 Task: Convert an audio file to a high-quality AIFF format for professional use.
Action: Mouse moved to (118, 47)
Screenshot: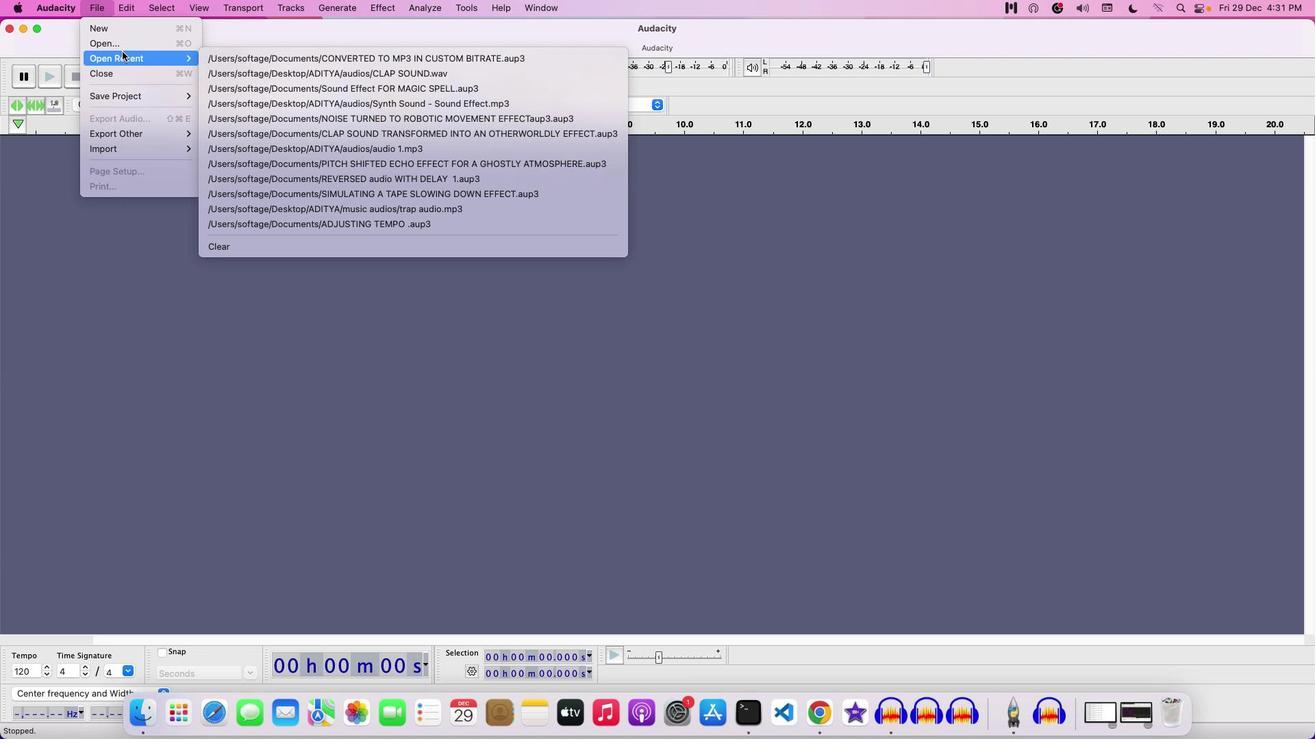 
Action: Mouse pressed left at (118, 47)
Screenshot: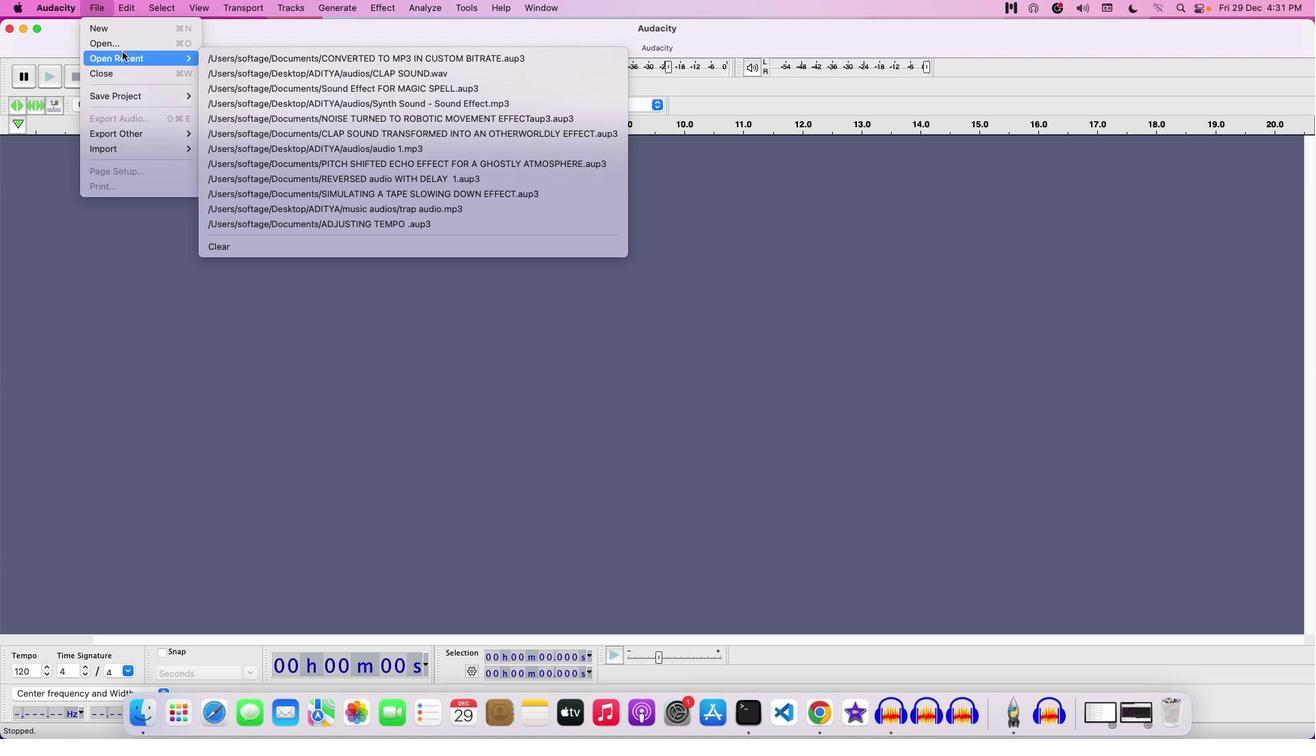 
Action: Mouse moved to (594, 206)
Screenshot: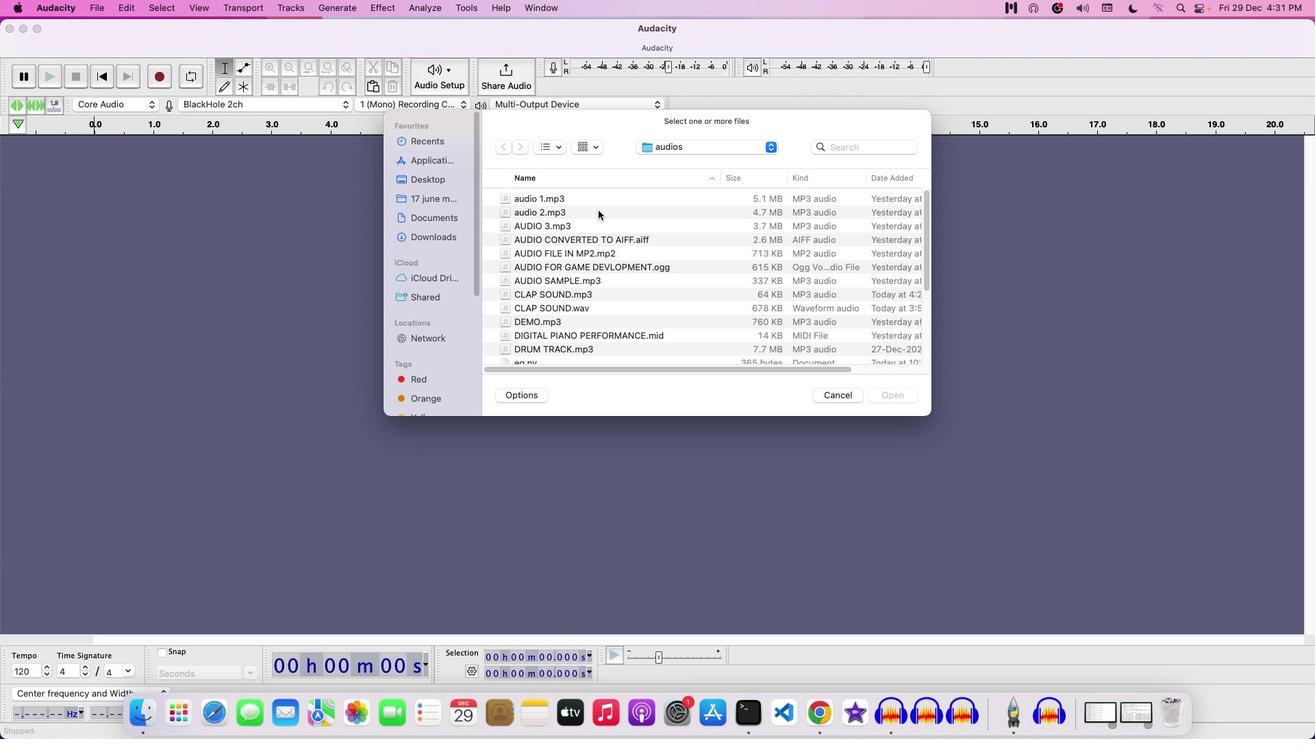 
Action: Mouse pressed left at (594, 206)
Screenshot: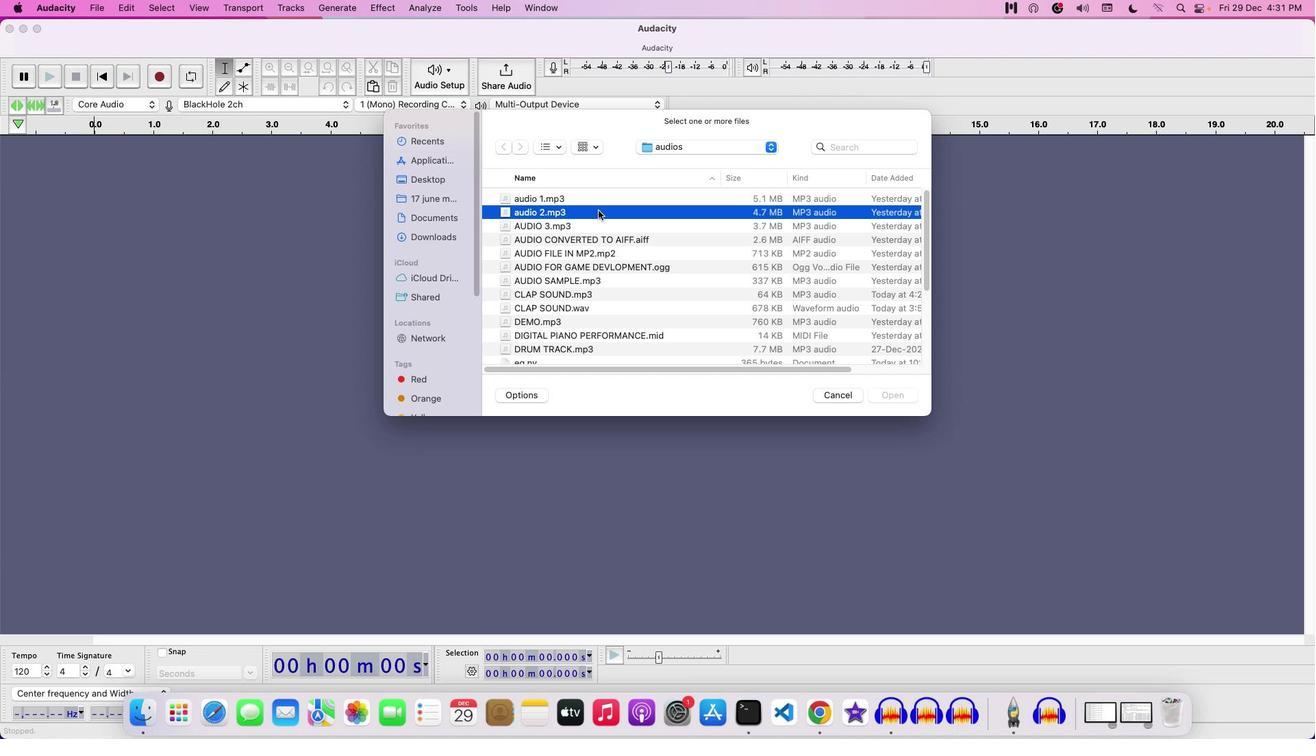 
Action: Mouse moved to (893, 396)
Screenshot: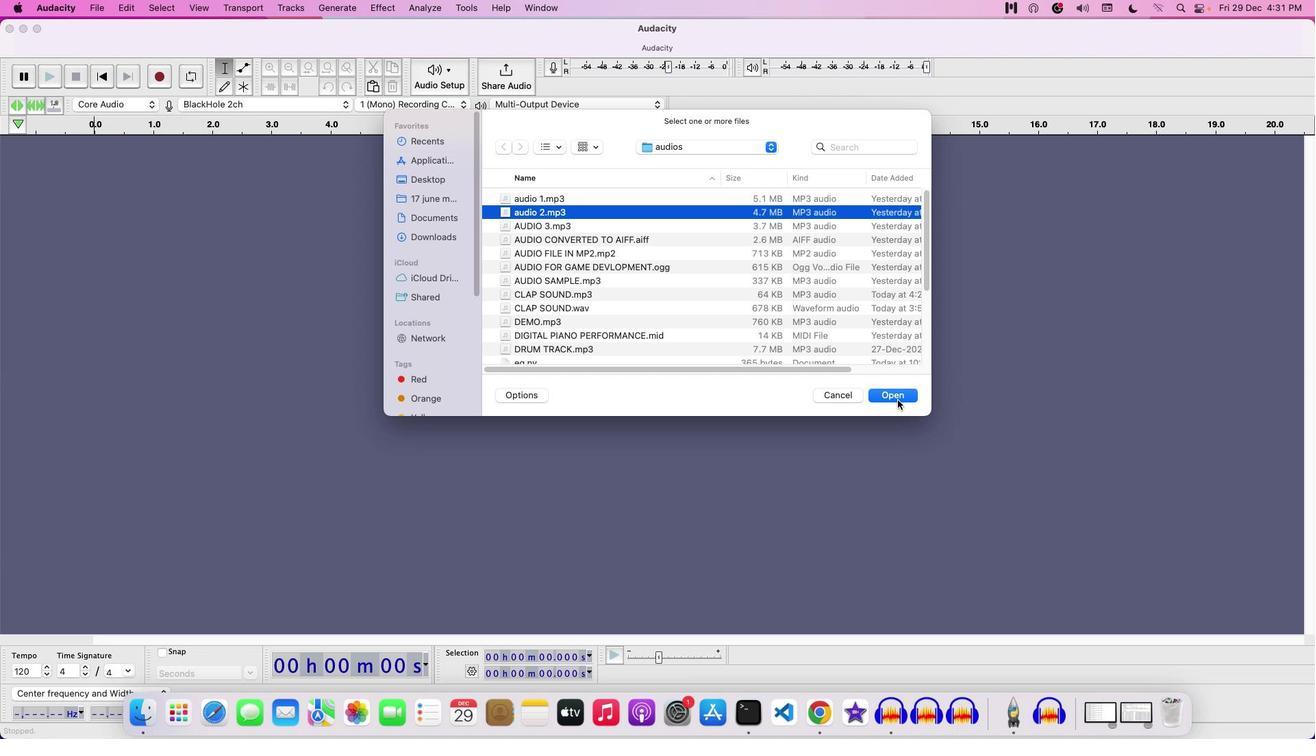 
Action: Mouse pressed left at (893, 396)
Screenshot: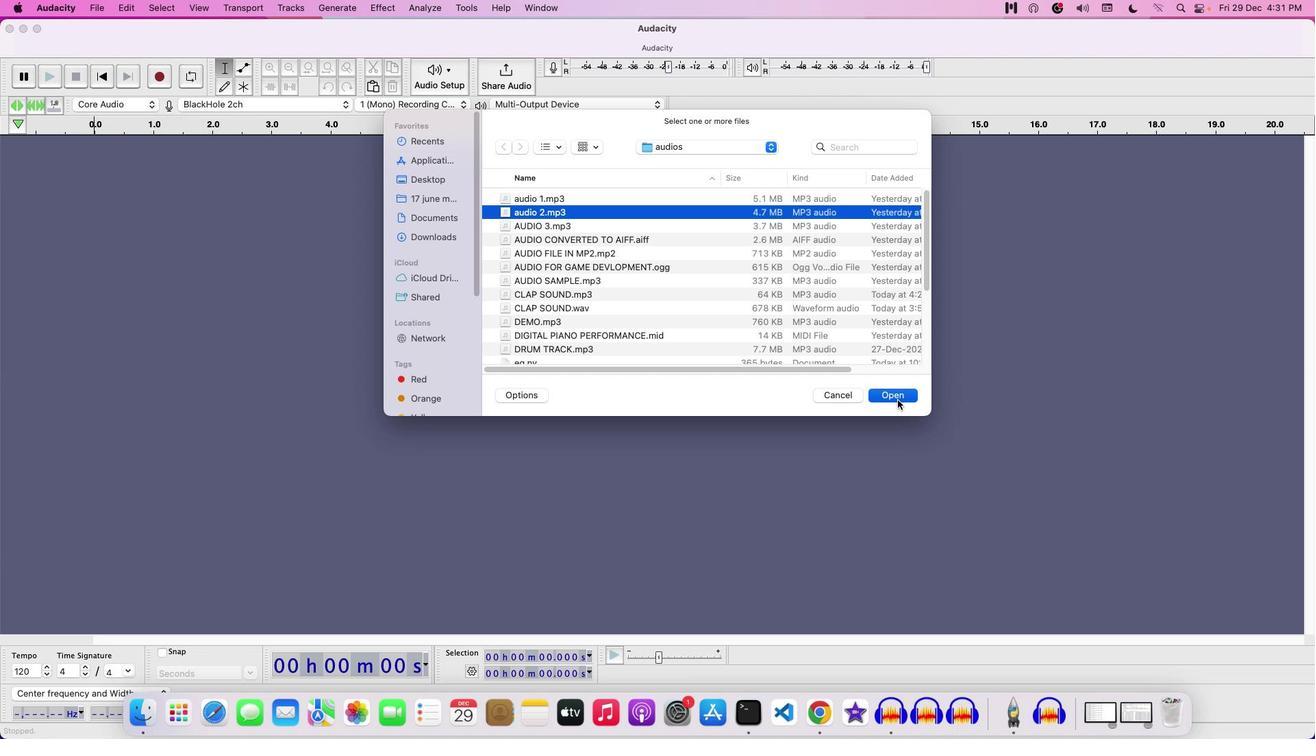 
Action: Mouse moved to (293, 295)
Screenshot: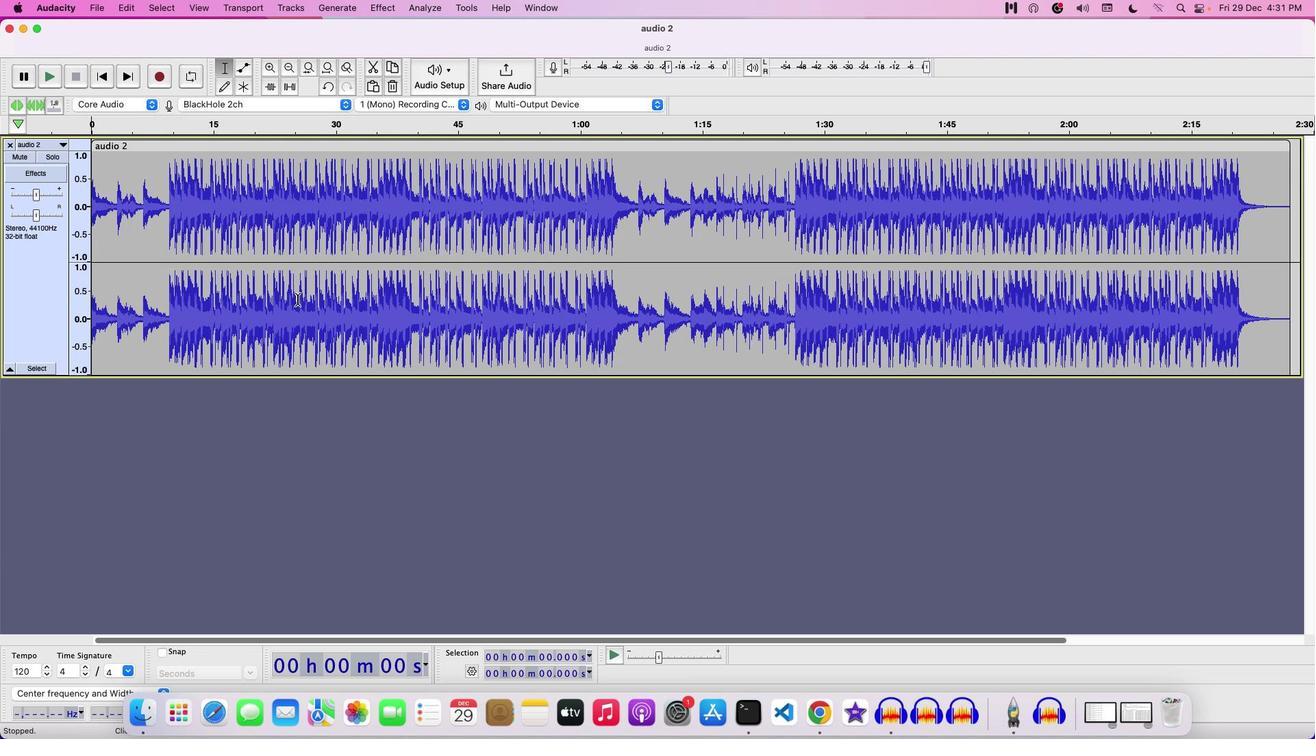 
Action: Key pressed Key.space
Screenshot: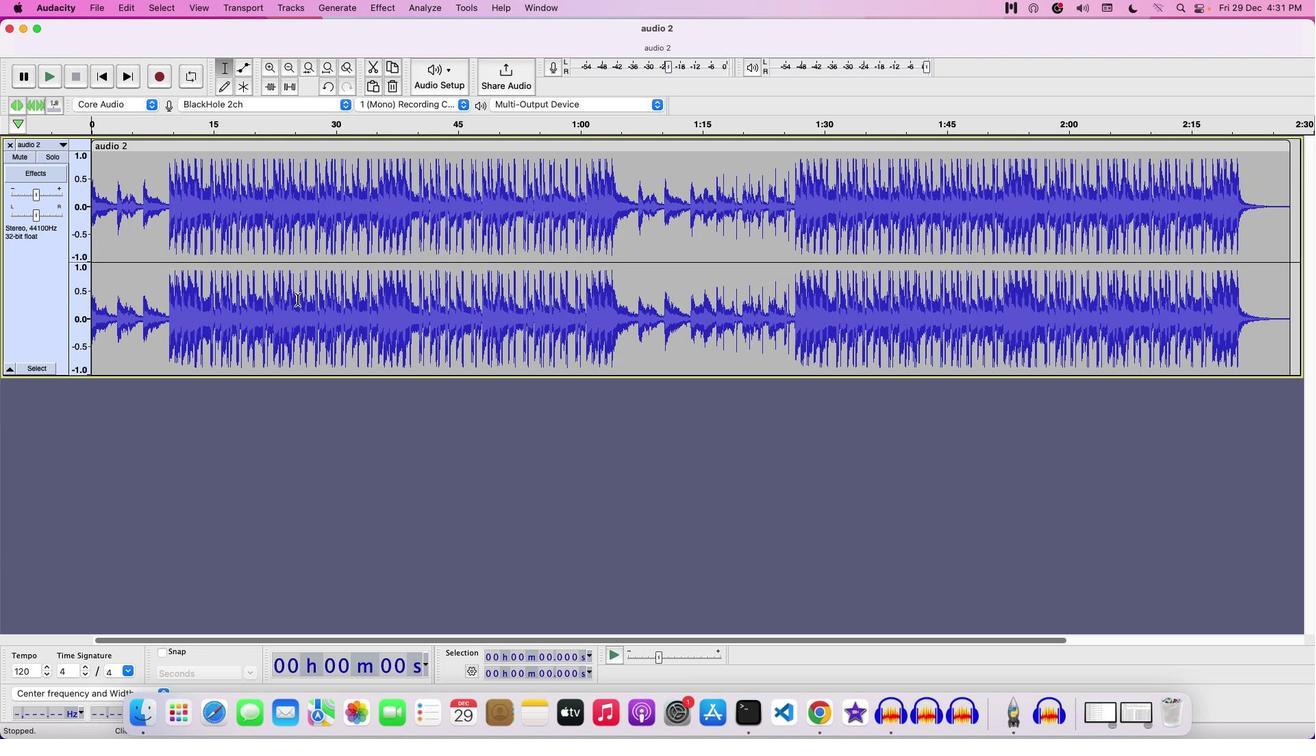 
Action: Mouse moved to (31, 187)
Screenshot: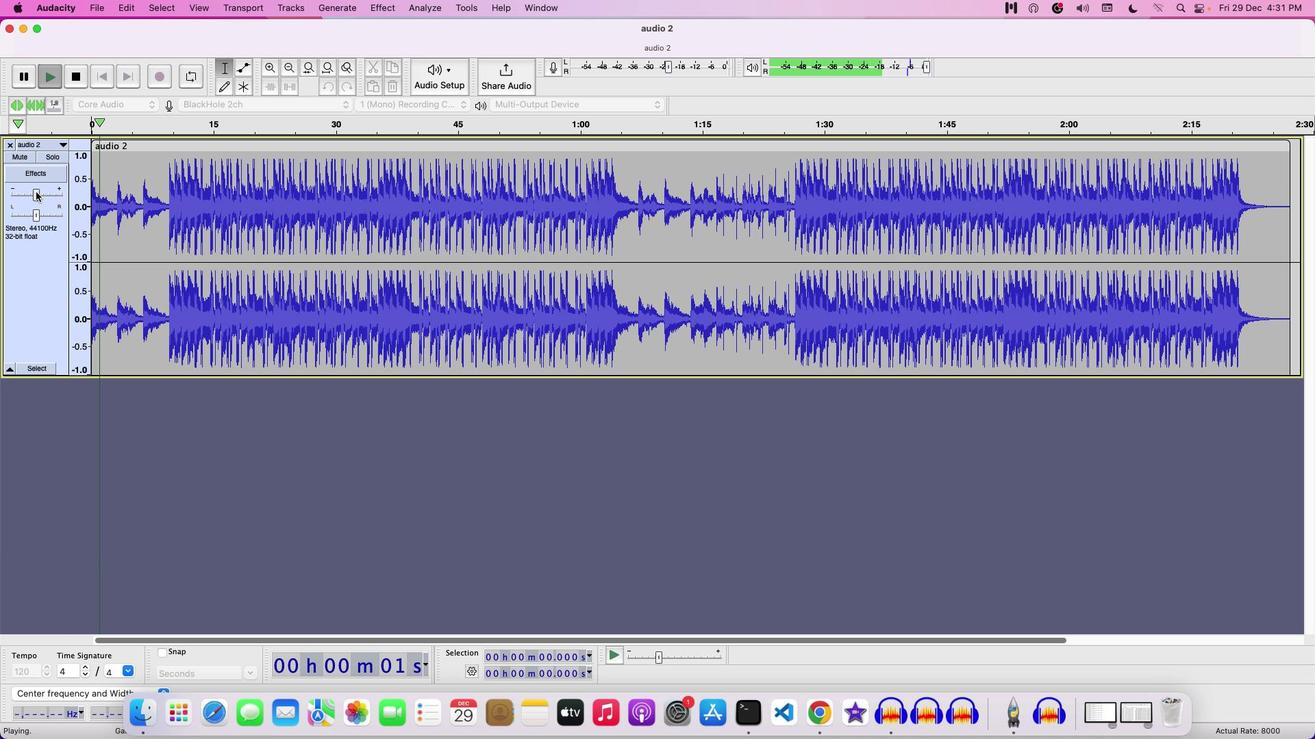 
Action: Mouse pressed left at (31, 187)
Screenshot: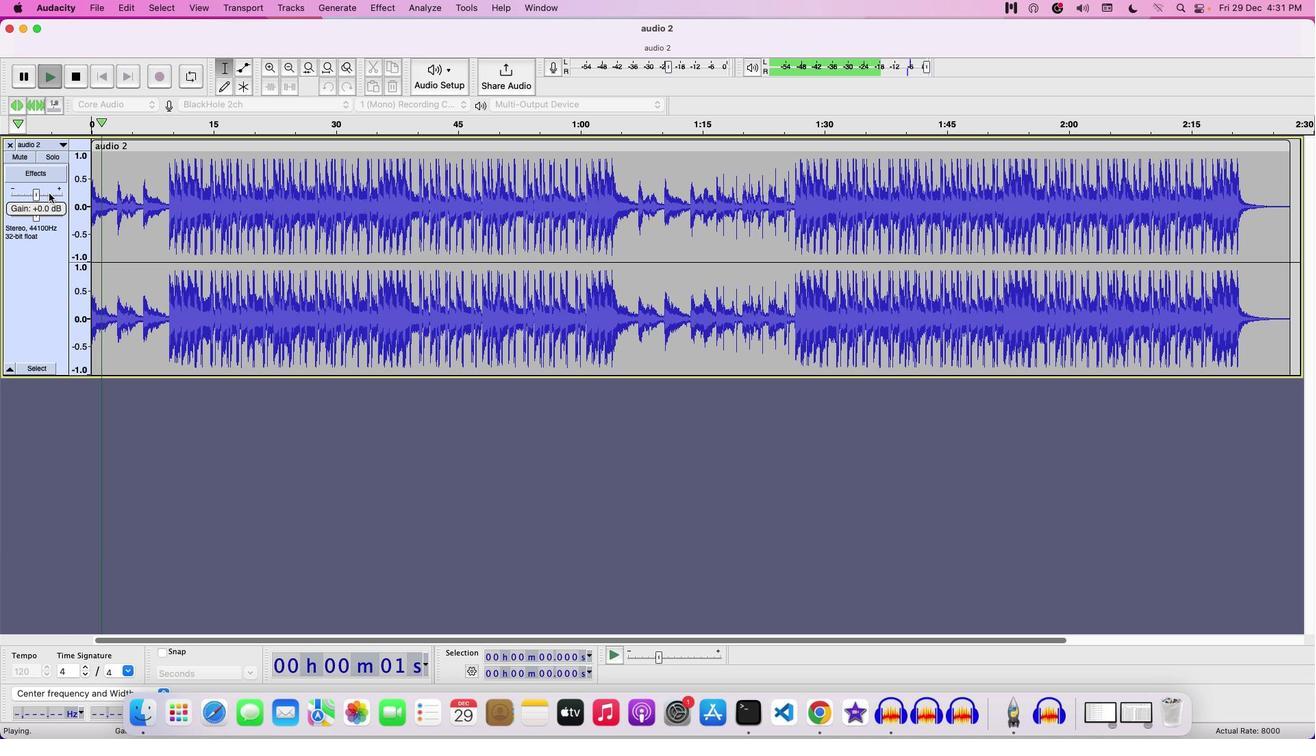 
Action: Mouse moved to (43, 190)
Screenshot: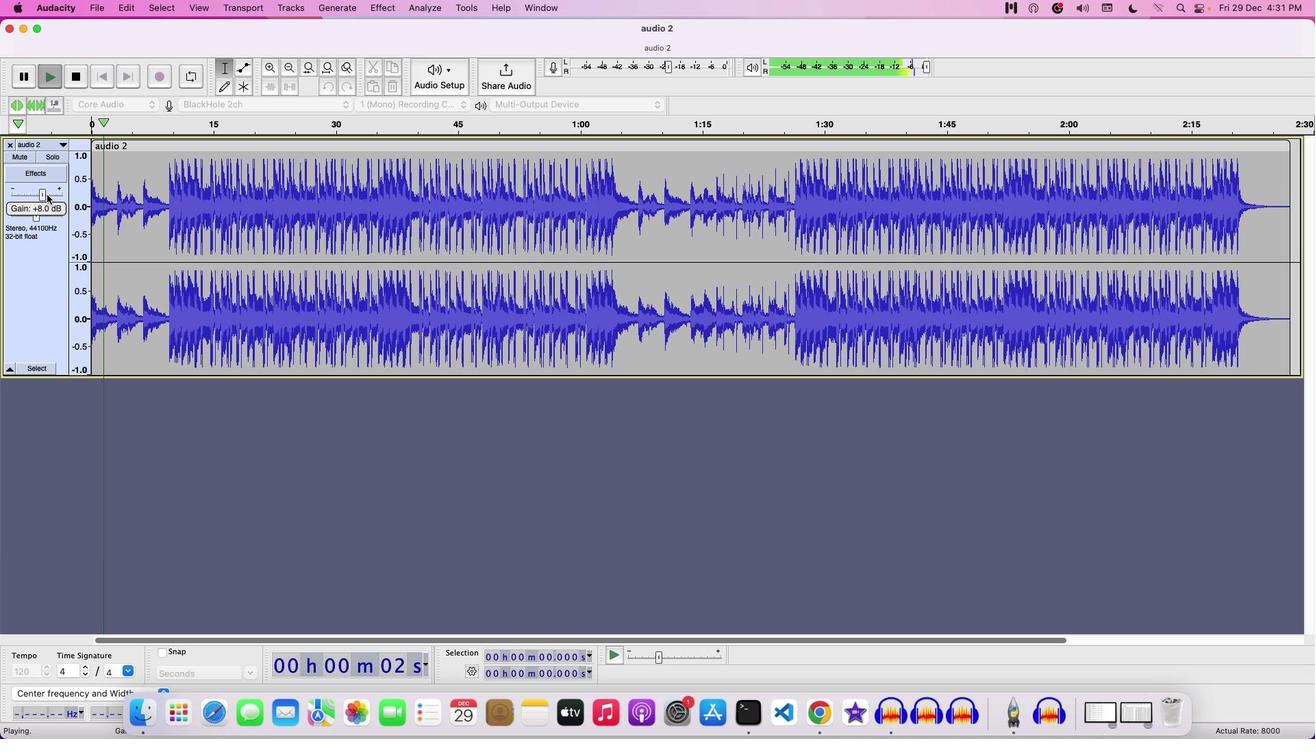 
Action: Key pressed Key.space
Screenshot: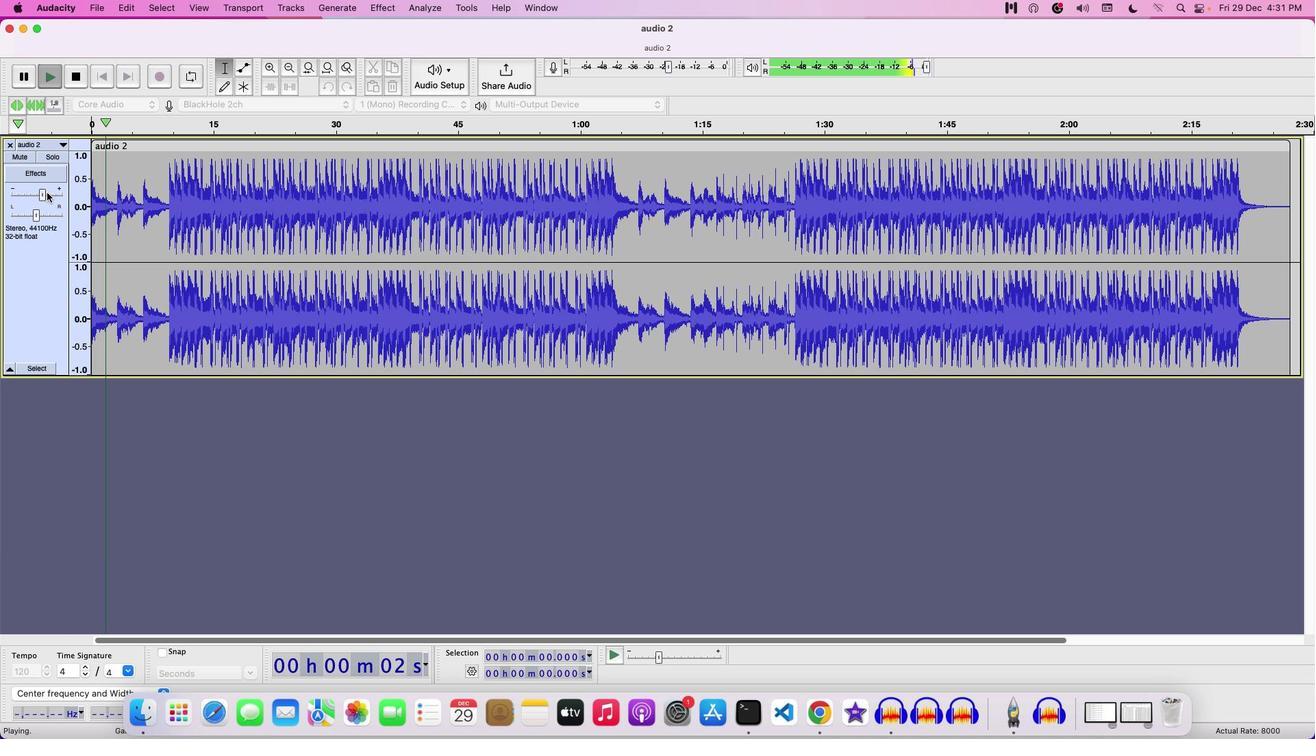 
Action: Mouse moved to (62, 295)
Screenshot: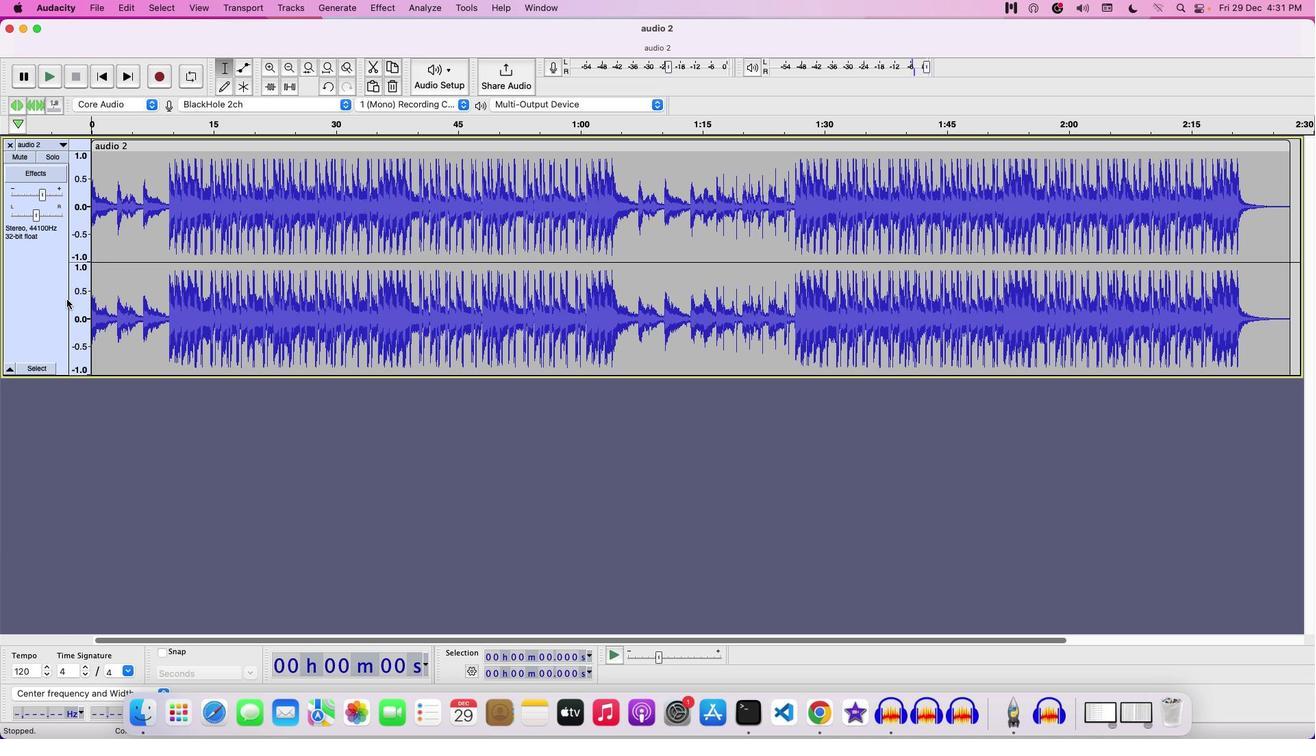
Action: Mouse pressed left at (62, 295)
Screenshot: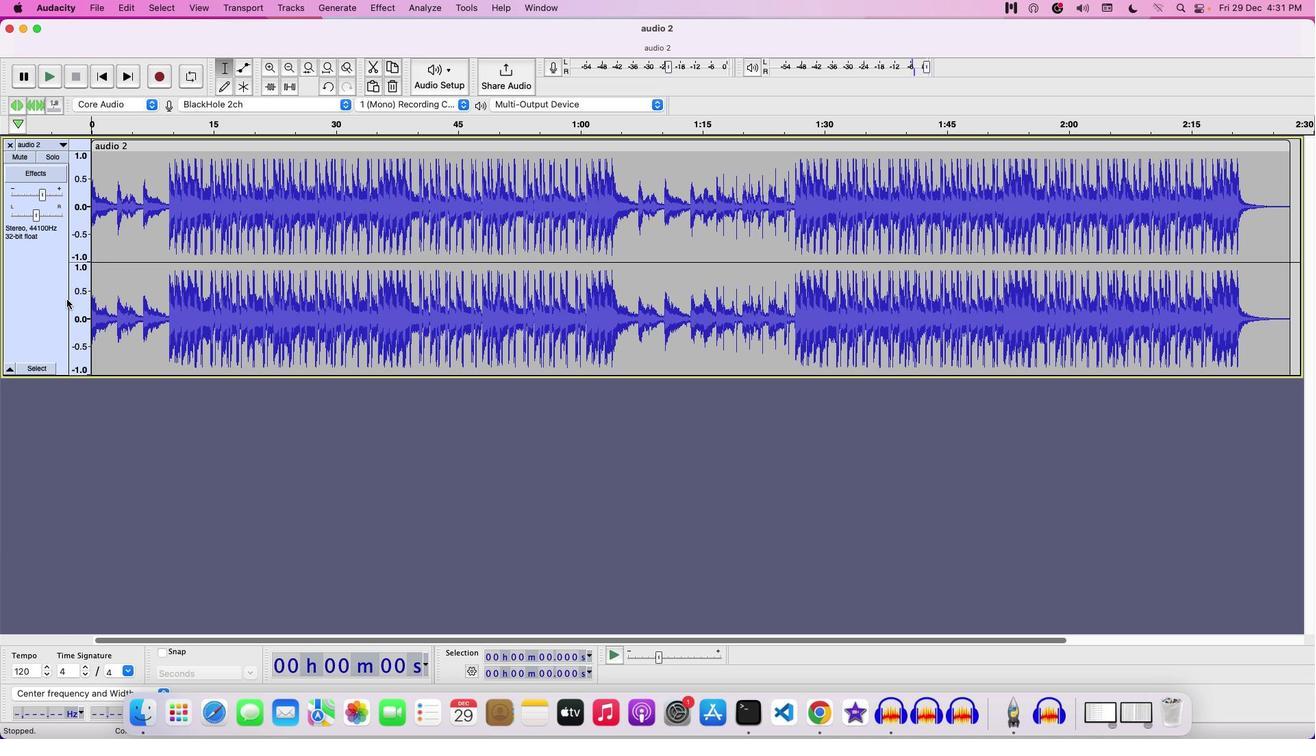 
Action: Mouse moved to (100, 0)
Screenshot: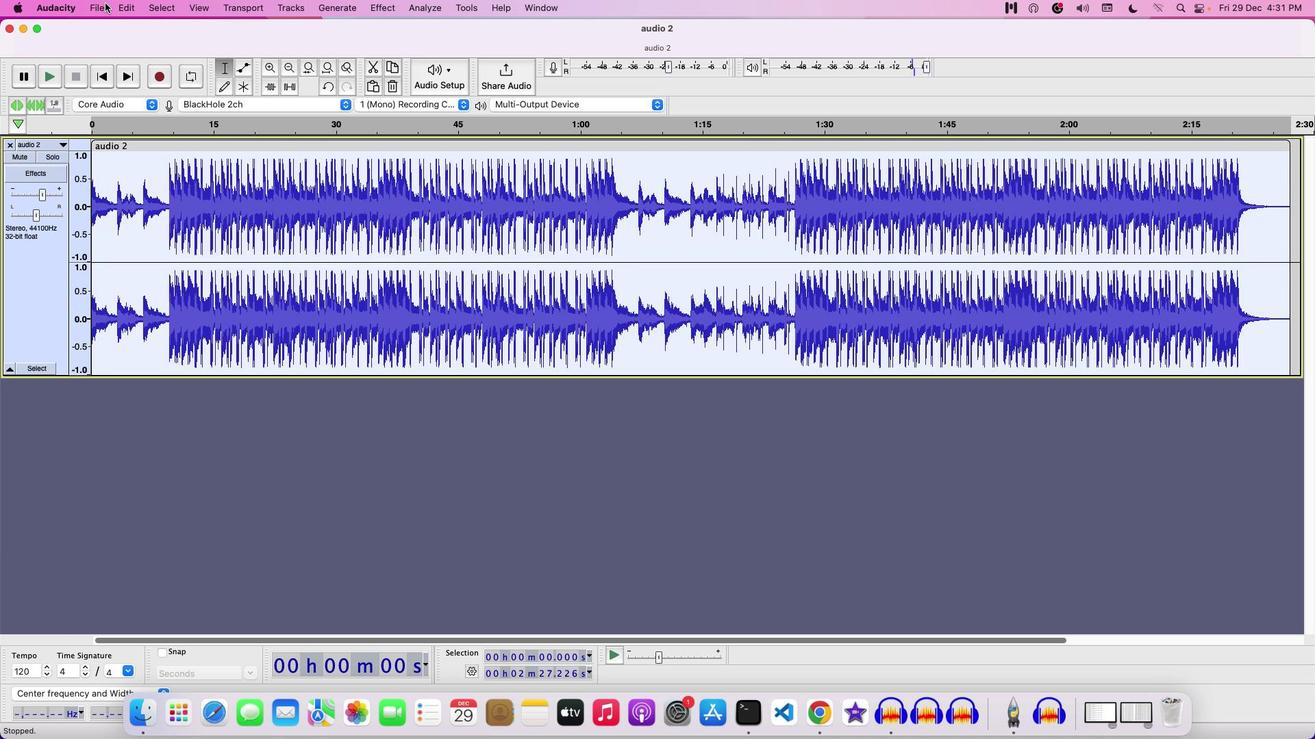 
Action: Mouse pressed left at (100, 0)
Screenshot: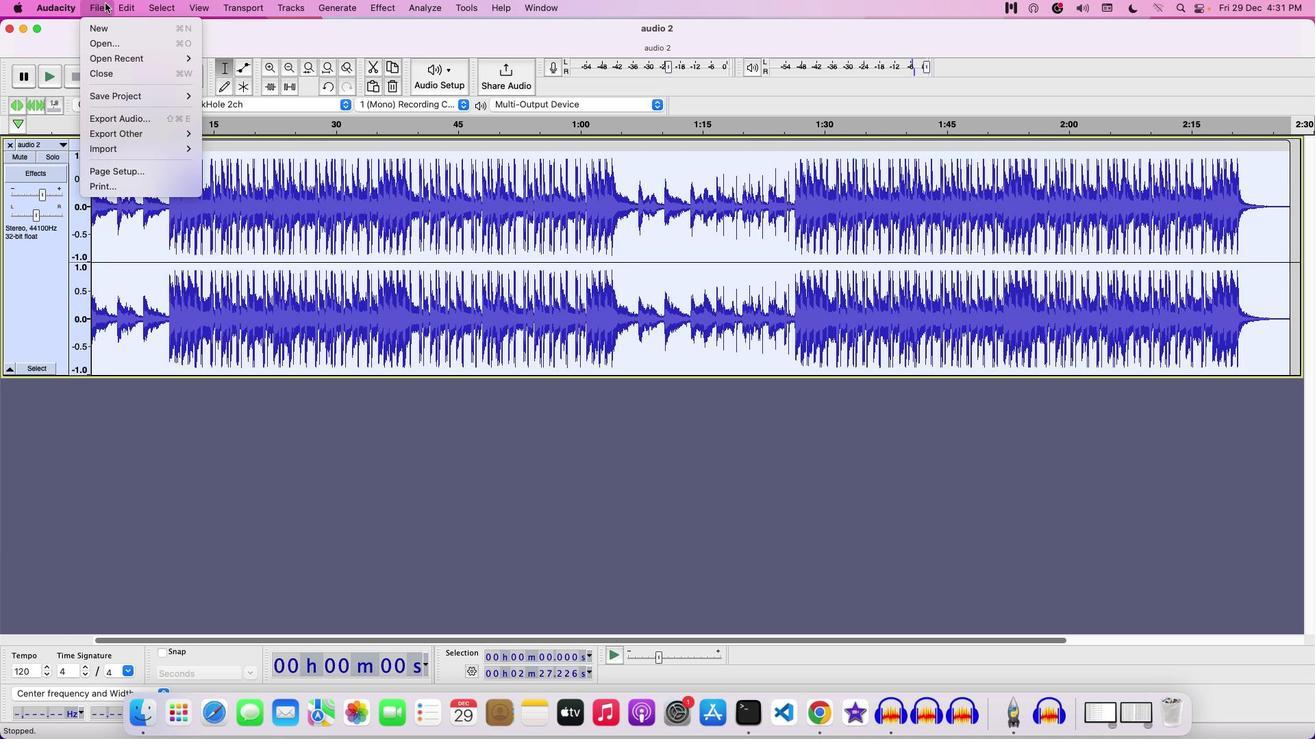 
Action: Mouse moved to (128, 114)
Screenshot: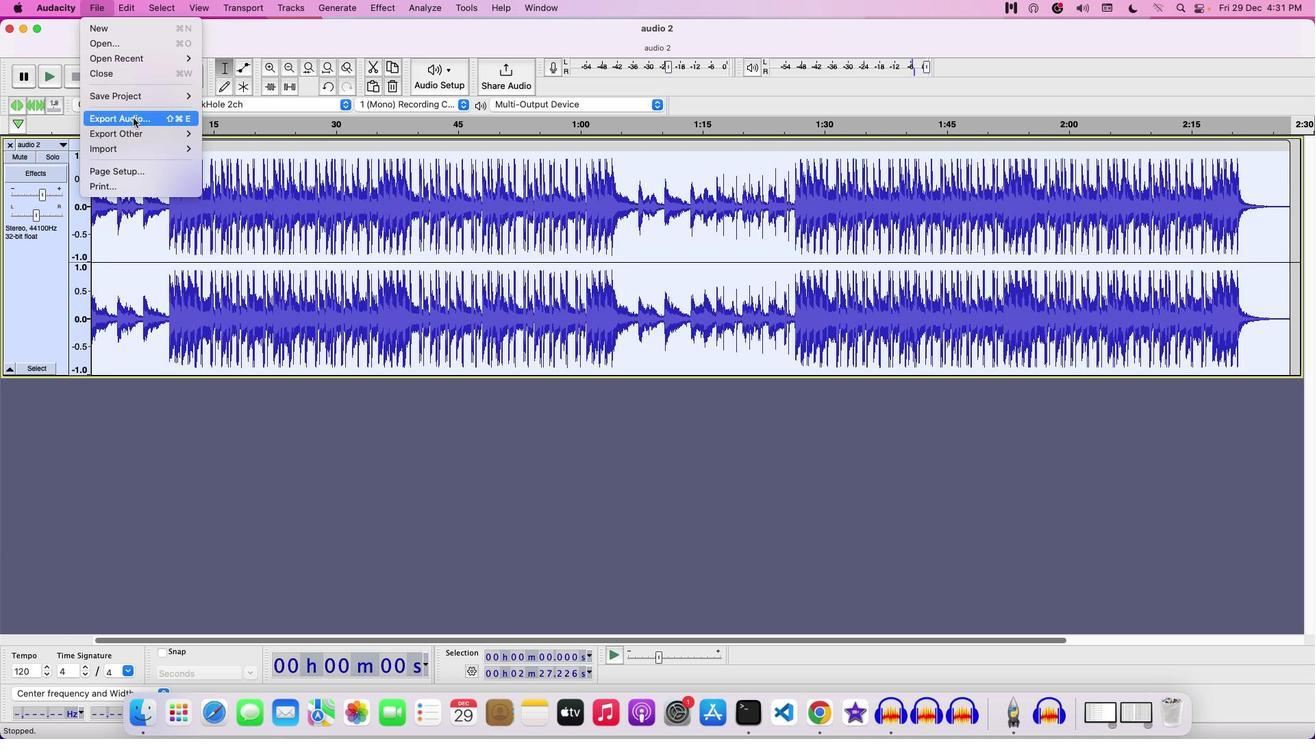 
Action: Mouse pressed left at (128, 114)
Screenshot: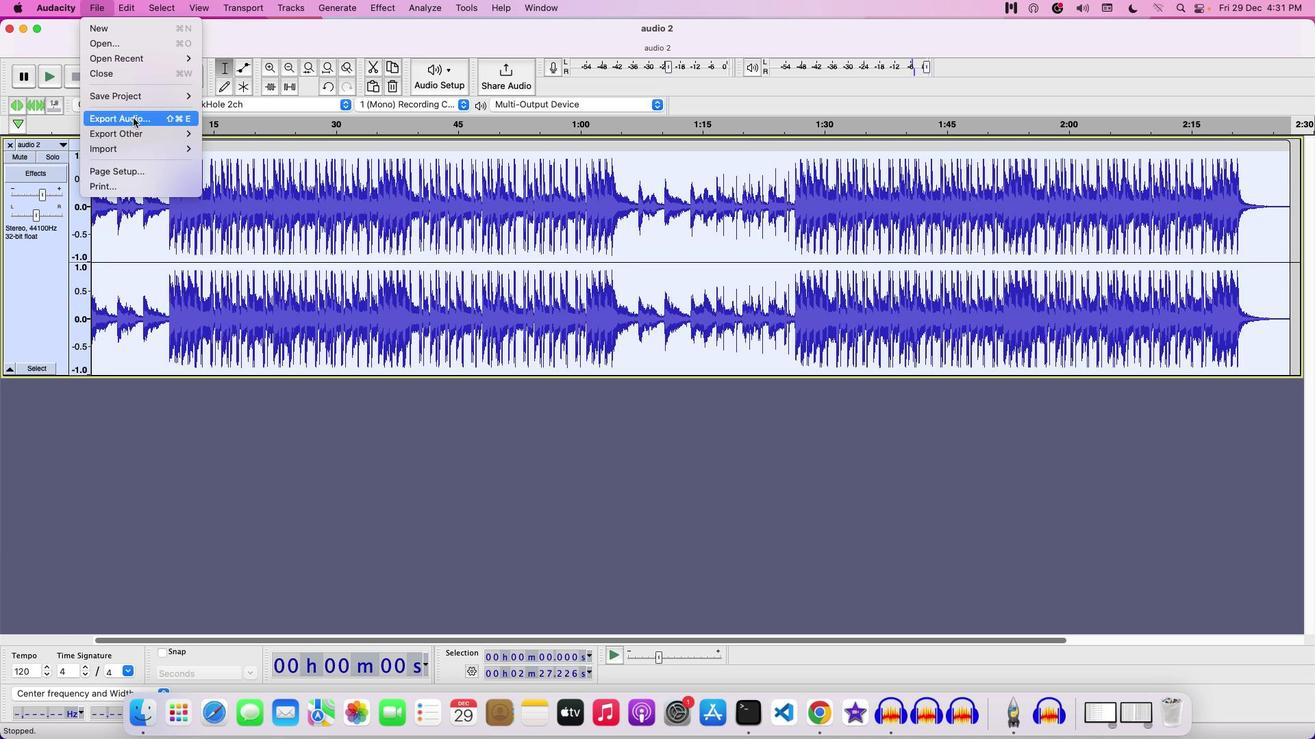 
Action: Mouse moved to (397, 205)
Screenshot: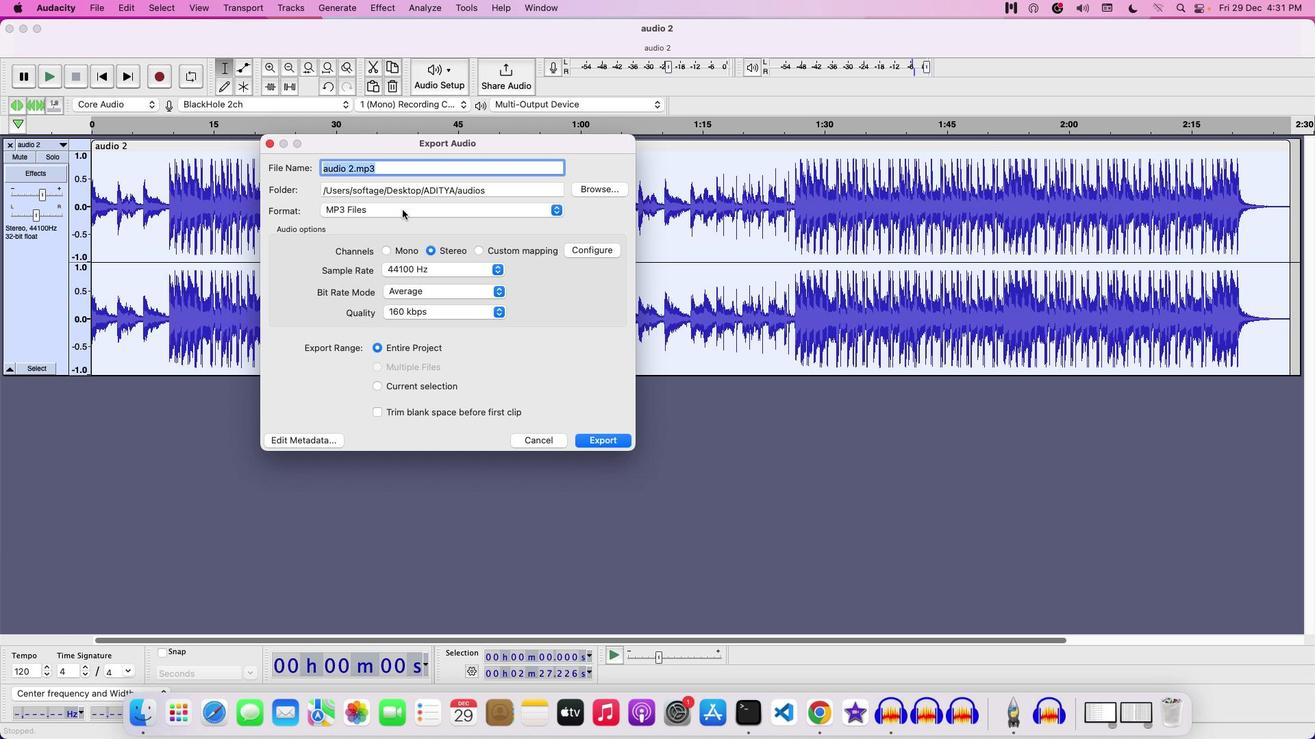 
Action: Mouse pressed left at (397, 205)
Screenshot: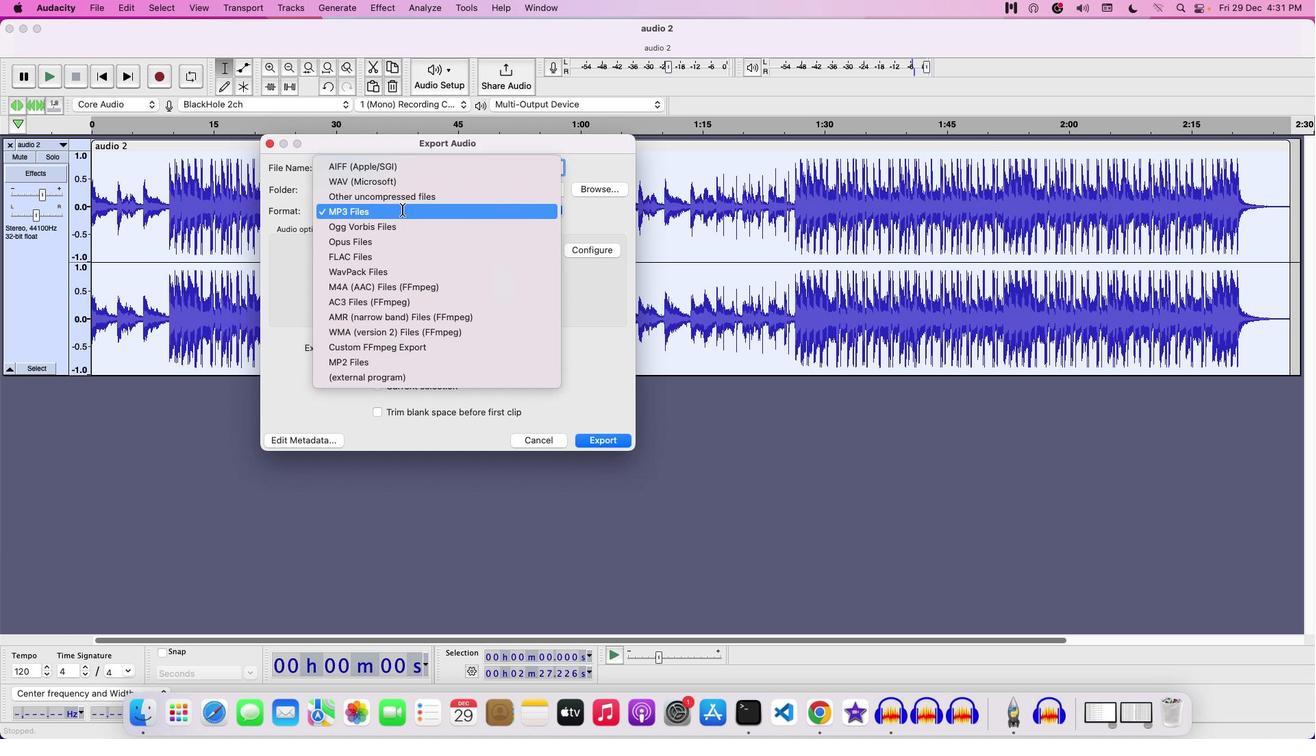 
Action: Mouse moved to (350, 165)
Screenshot: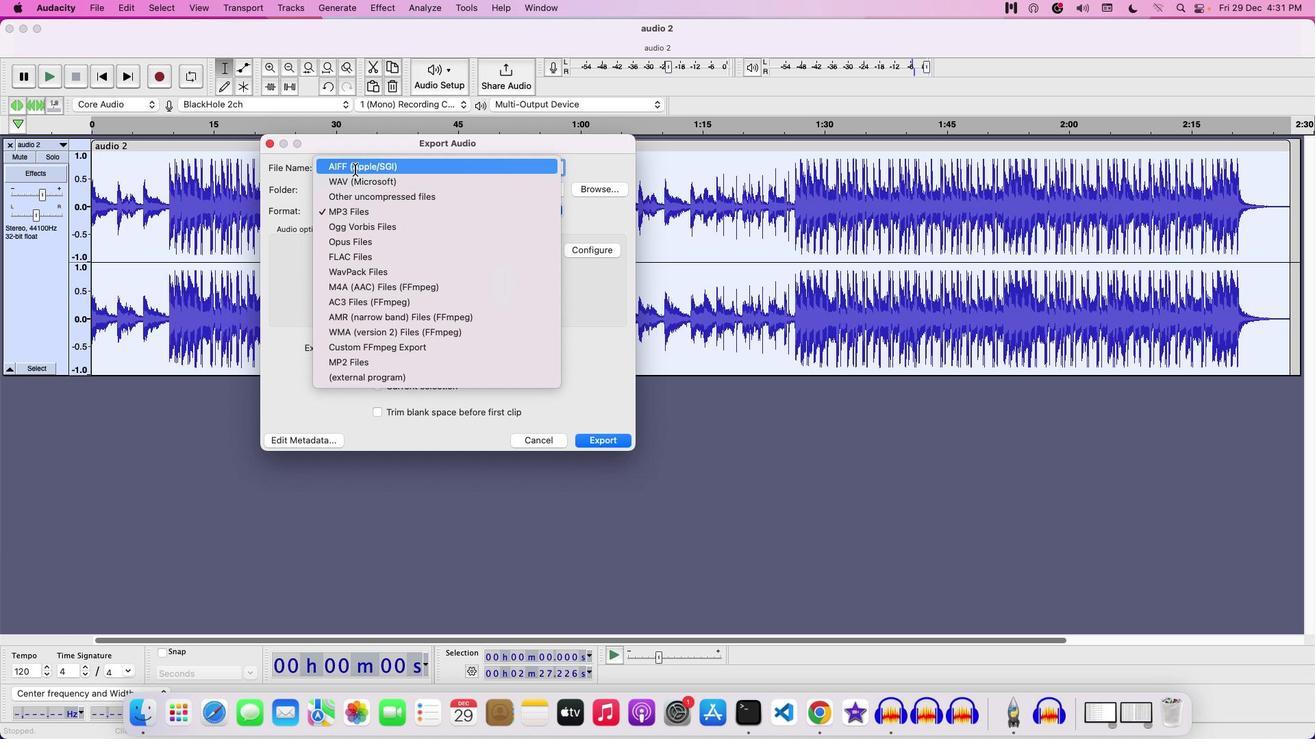
Action: Mouse pressed left at (350, 165)
Screenshot: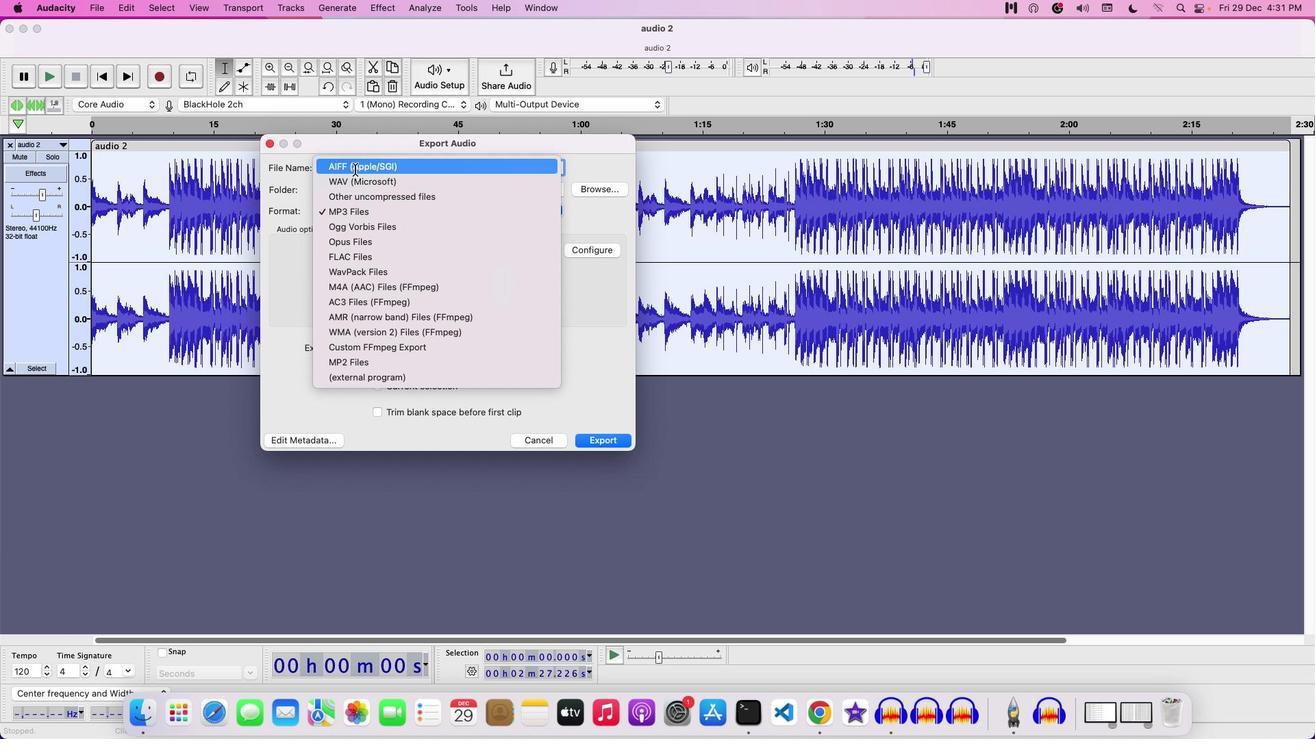 
Action: Mouse moved to (376, 160)
Screenshot: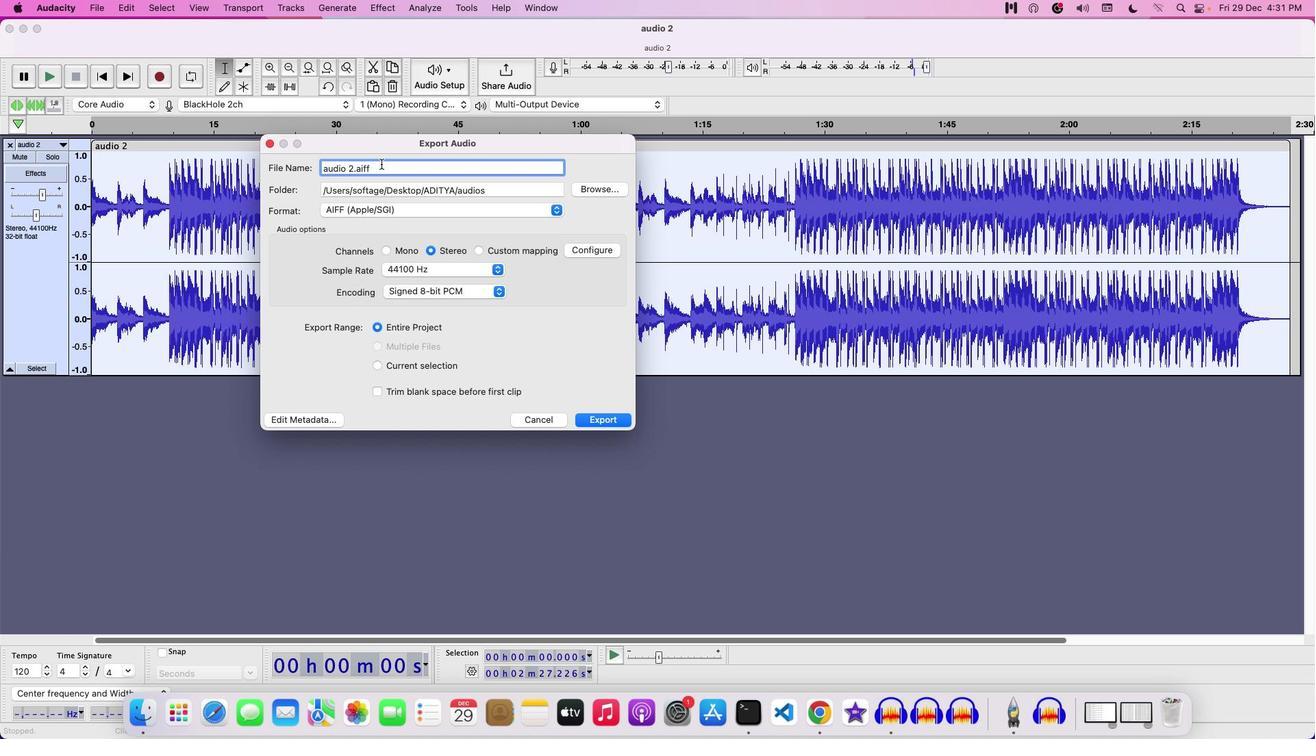 
Action: Mouse pressed left at (376, 160)
Screenshot: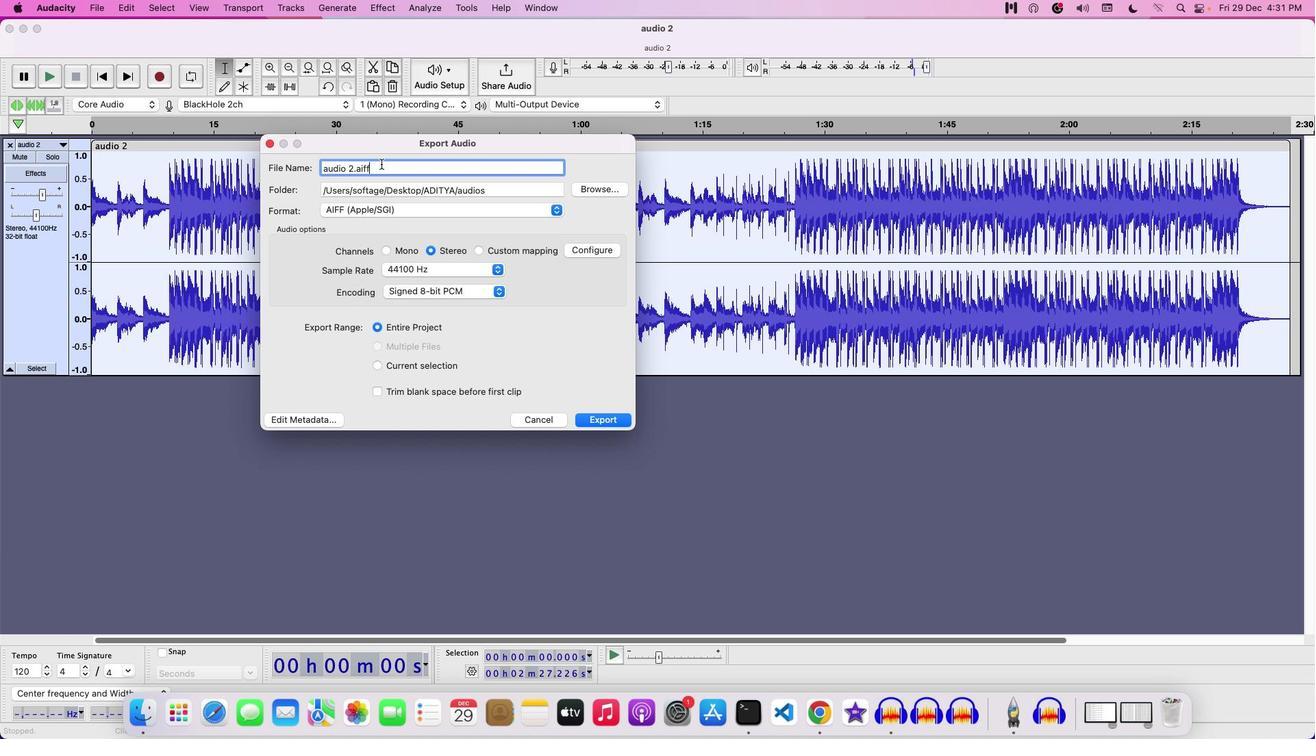 
Action: Mouse pressed left at (376, 160)
Screenshot: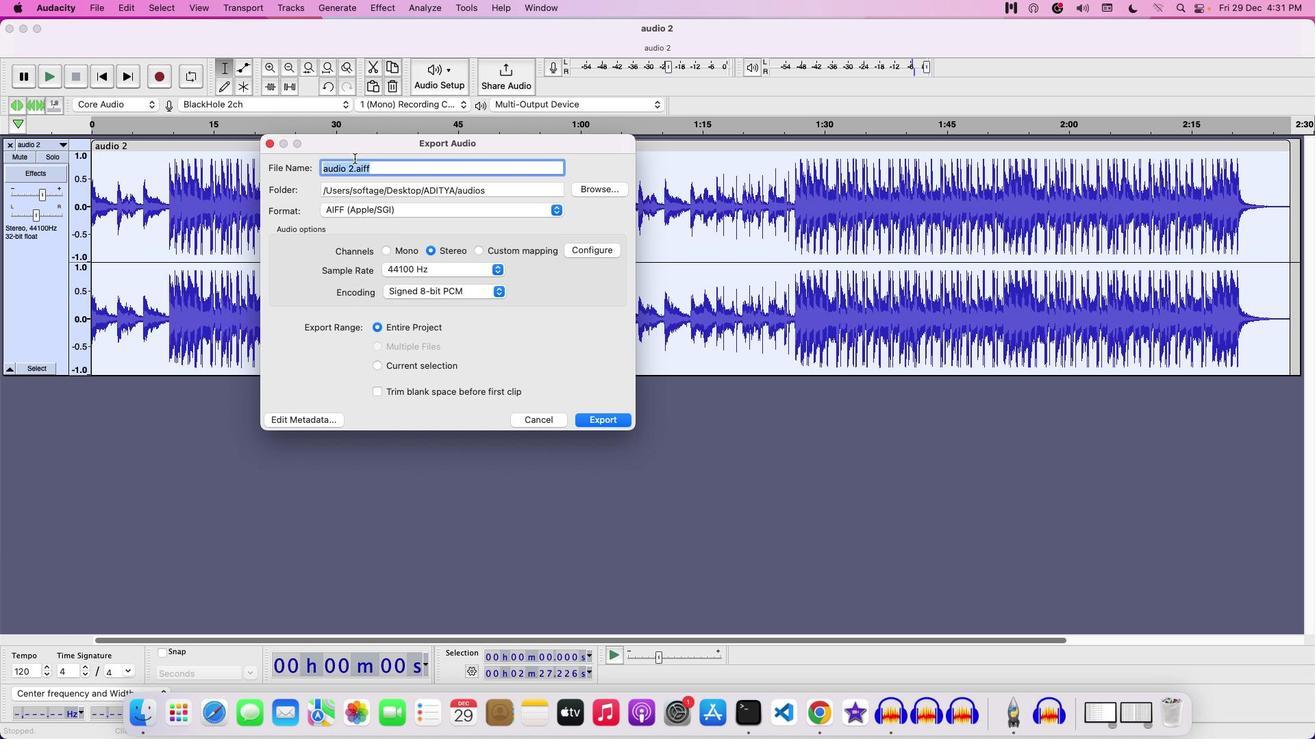 
Action: Mouse moved to (348, 160)
Screenshot: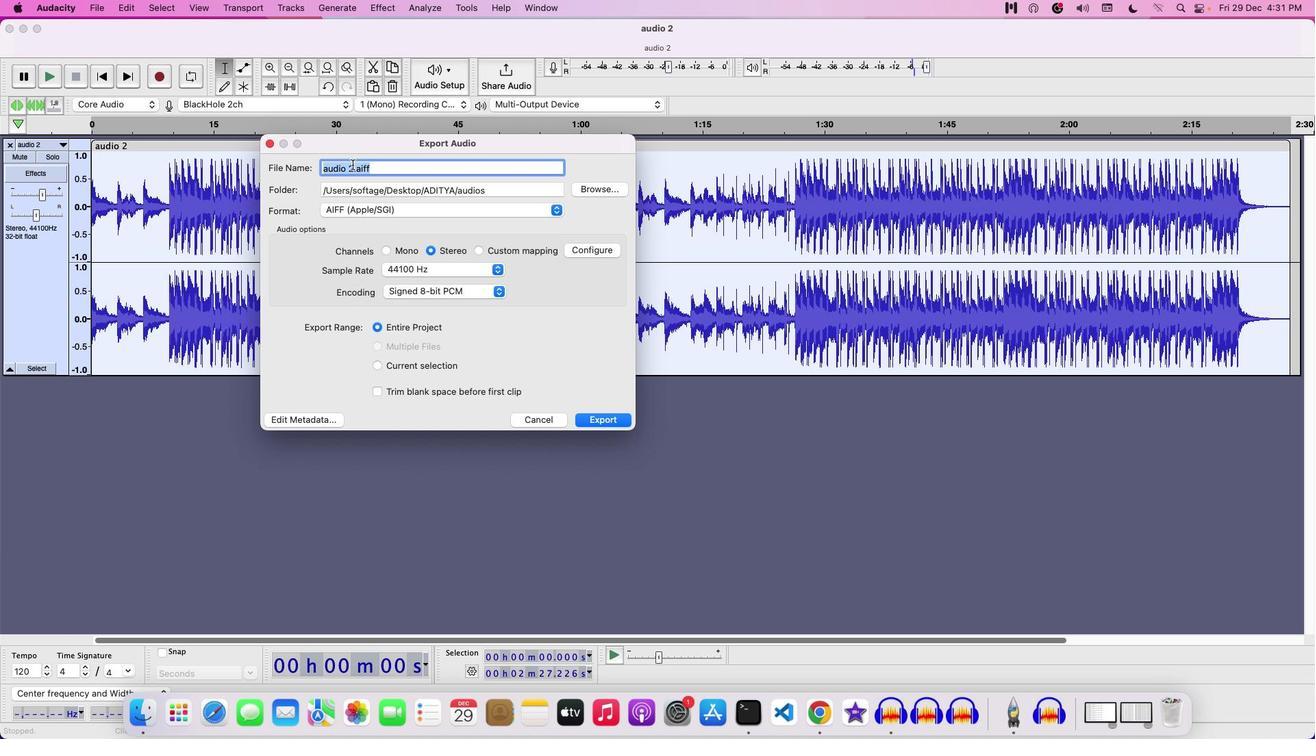 
Action: Mouse pressed left at (348, 160)
Screenshot: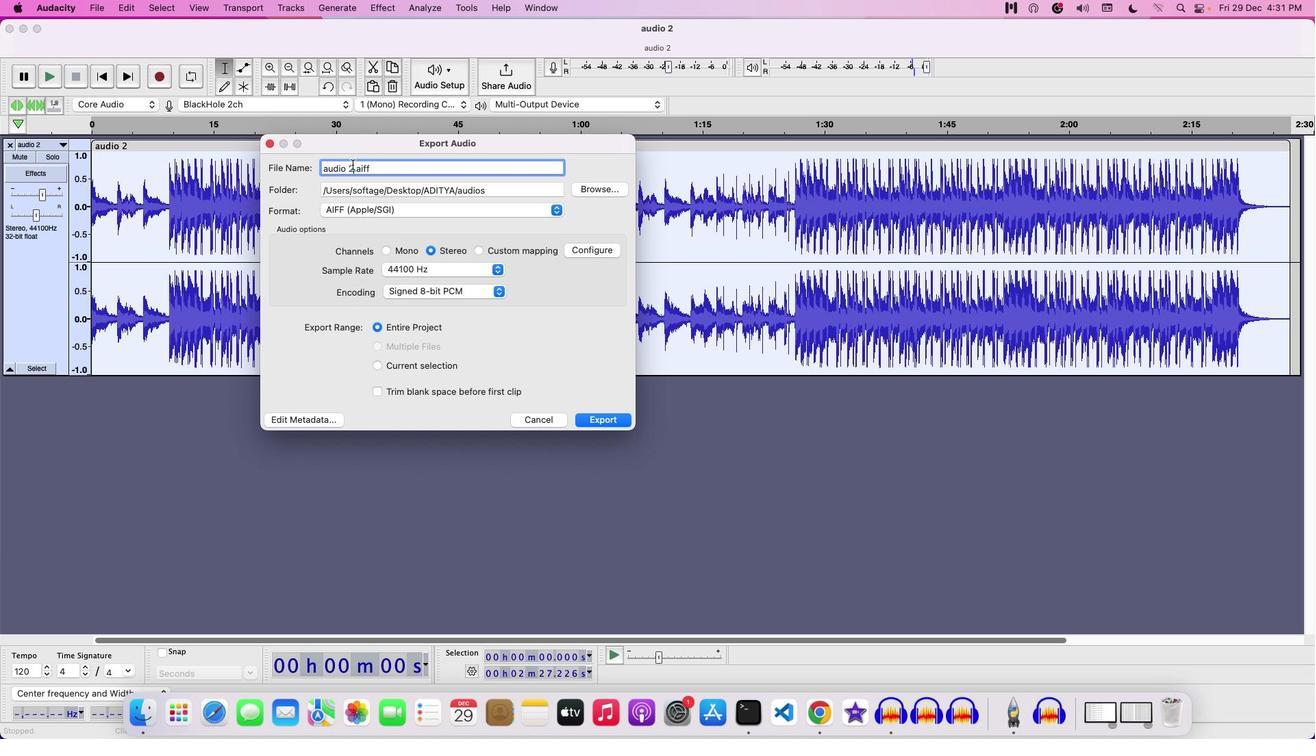 
Action: Mouse moved to (350, 161)
Screenshot: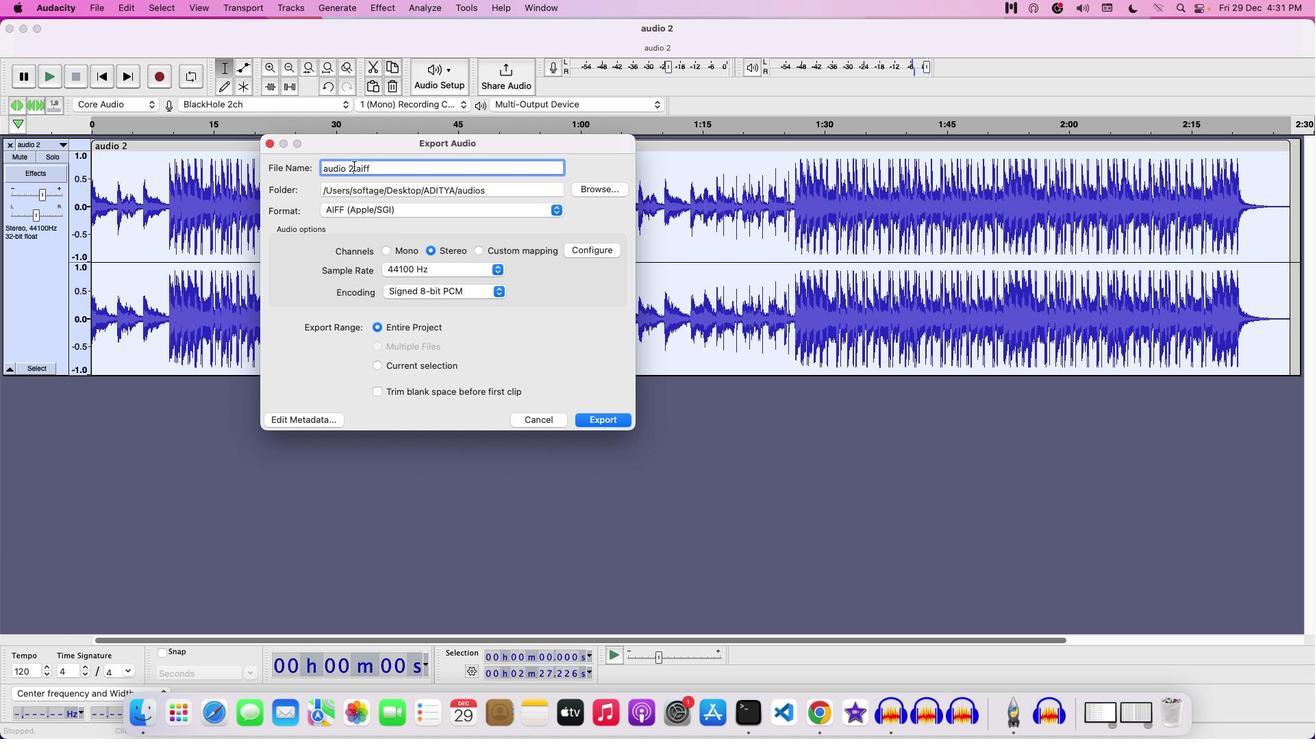 
Action: Mouse pressed left at (350, 161)
Screenshot: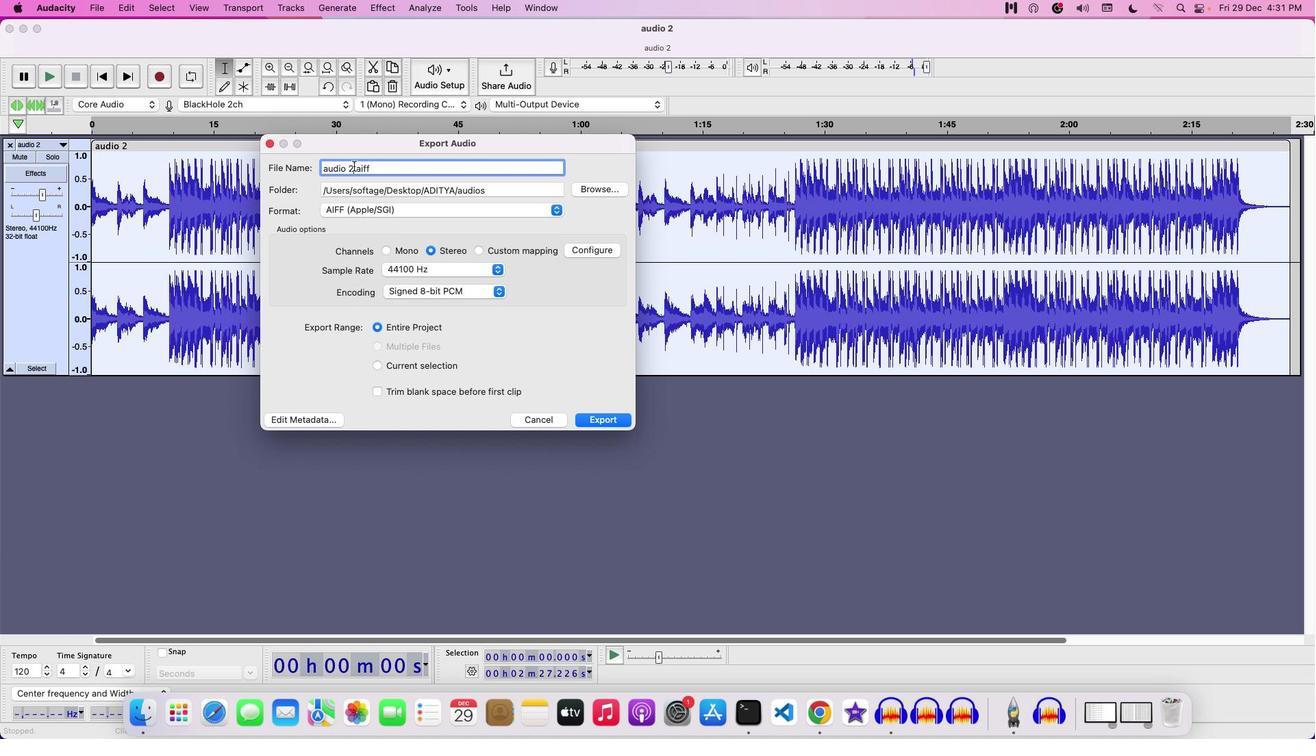 
Action: Mouse moved to (317, 164)
Screenshot: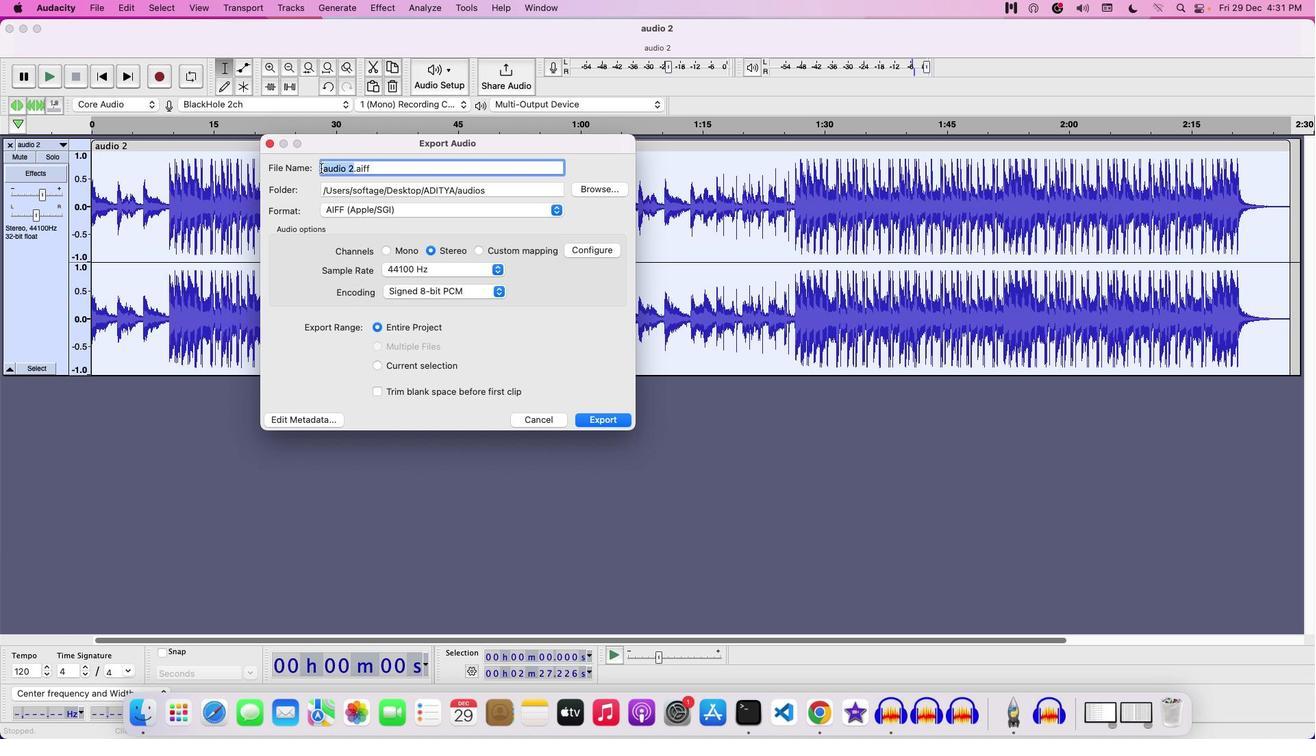 
Action: Key pressed Key.backspace'F''I''L''E'Key.space'C''O''N''V''E''R''T''E''D'Key.space'T''O'Key.space'A''I''F''F'Key.space'F''O''R''M''A''T'
Screenshot: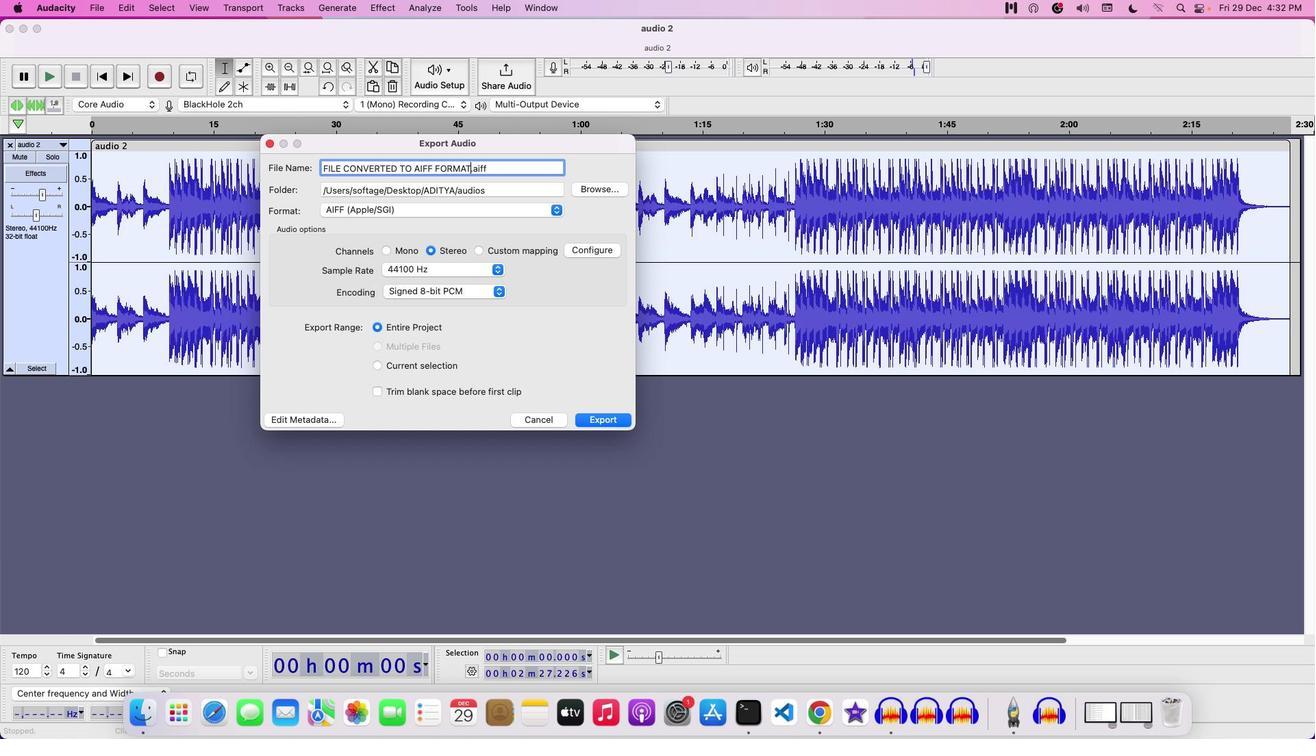 
Action: Mouse moved to (585, 413)
Screenshot: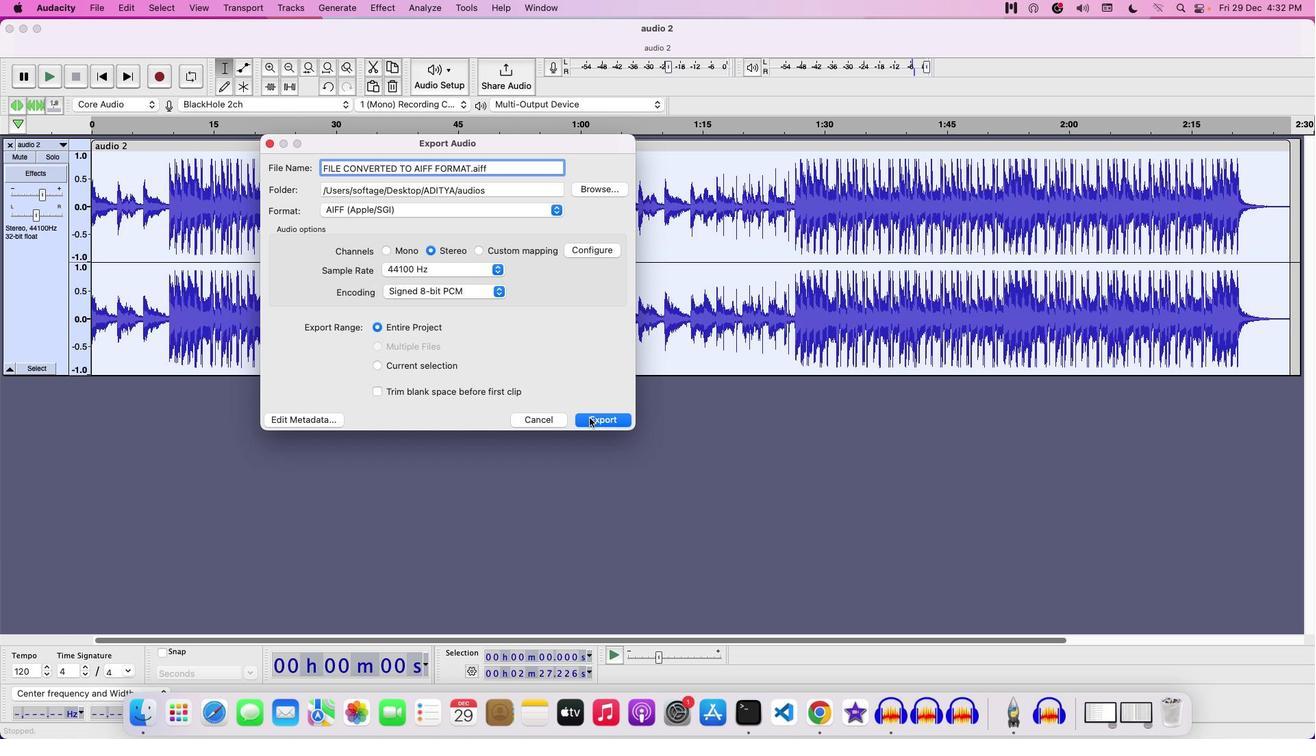 
Action: Mouse pressed left at (585, 413)
Screenshot: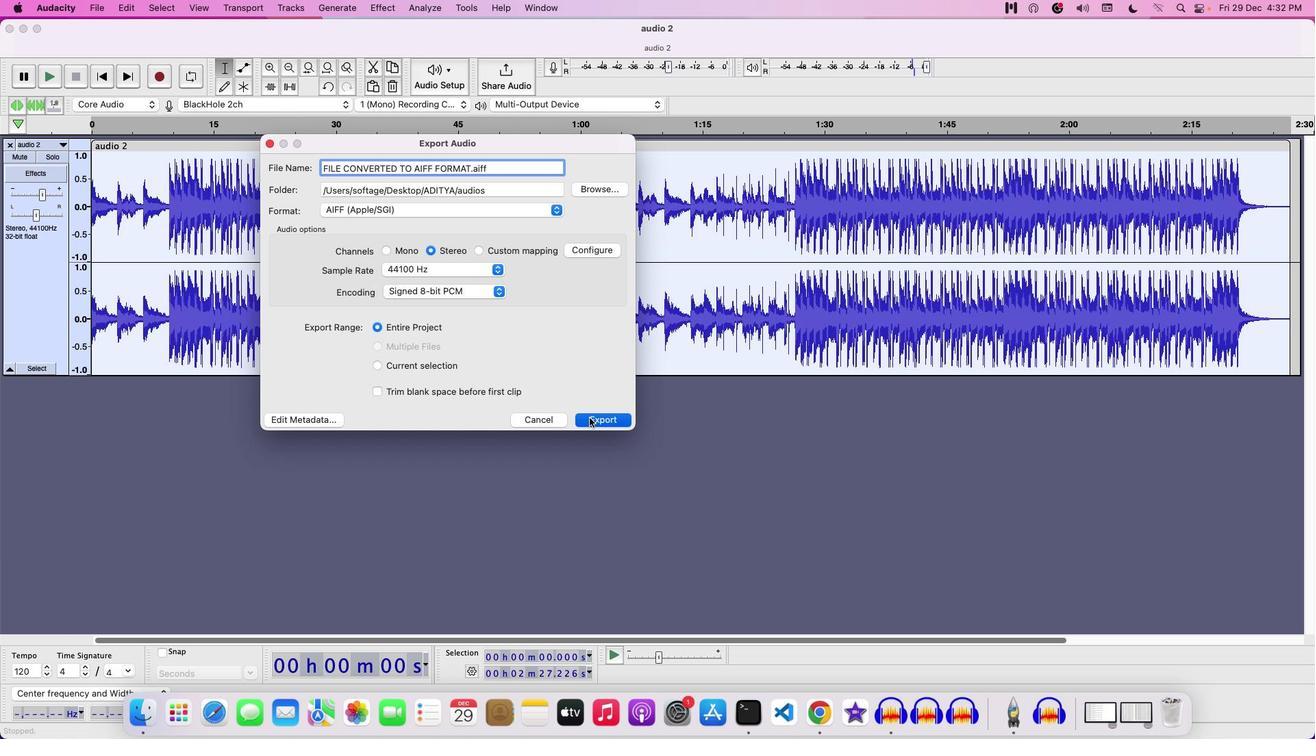 
Action: Mouse moved to (93, 2)
Screenshot: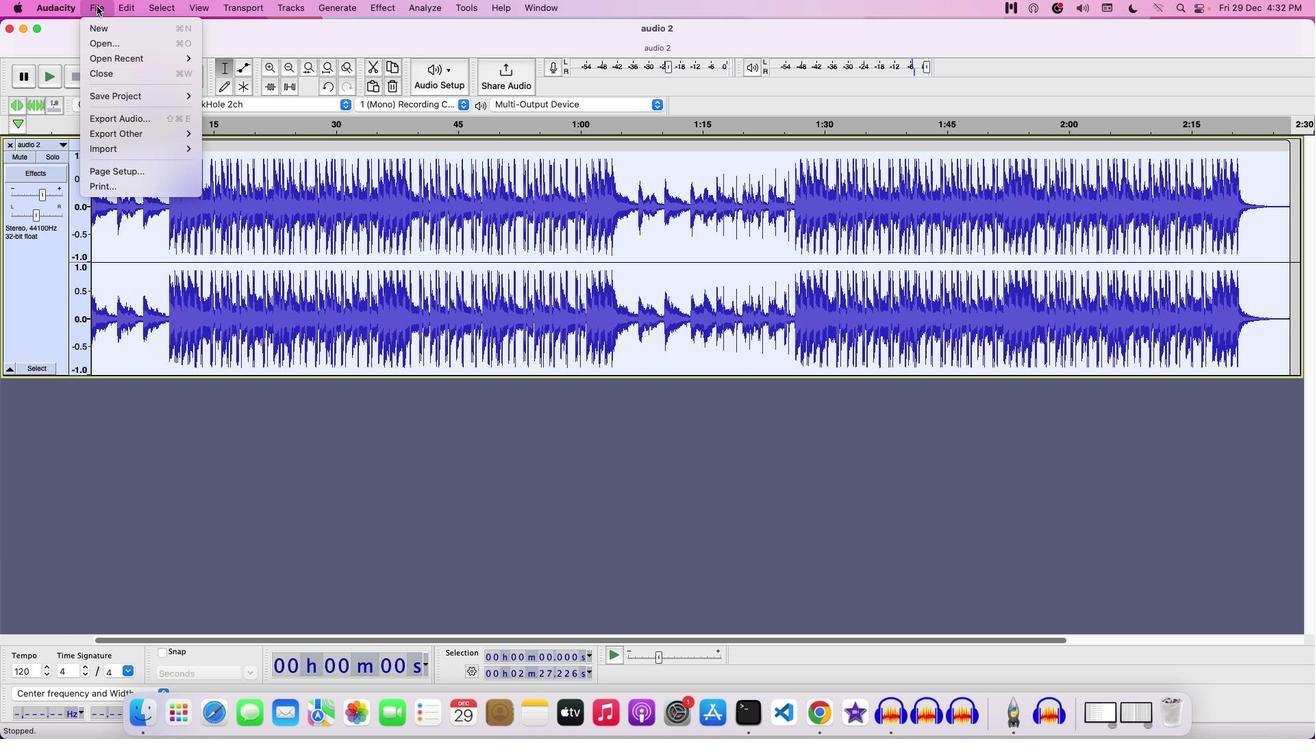 
Action: Mouse pressed left at (93, 2)
Screenshot: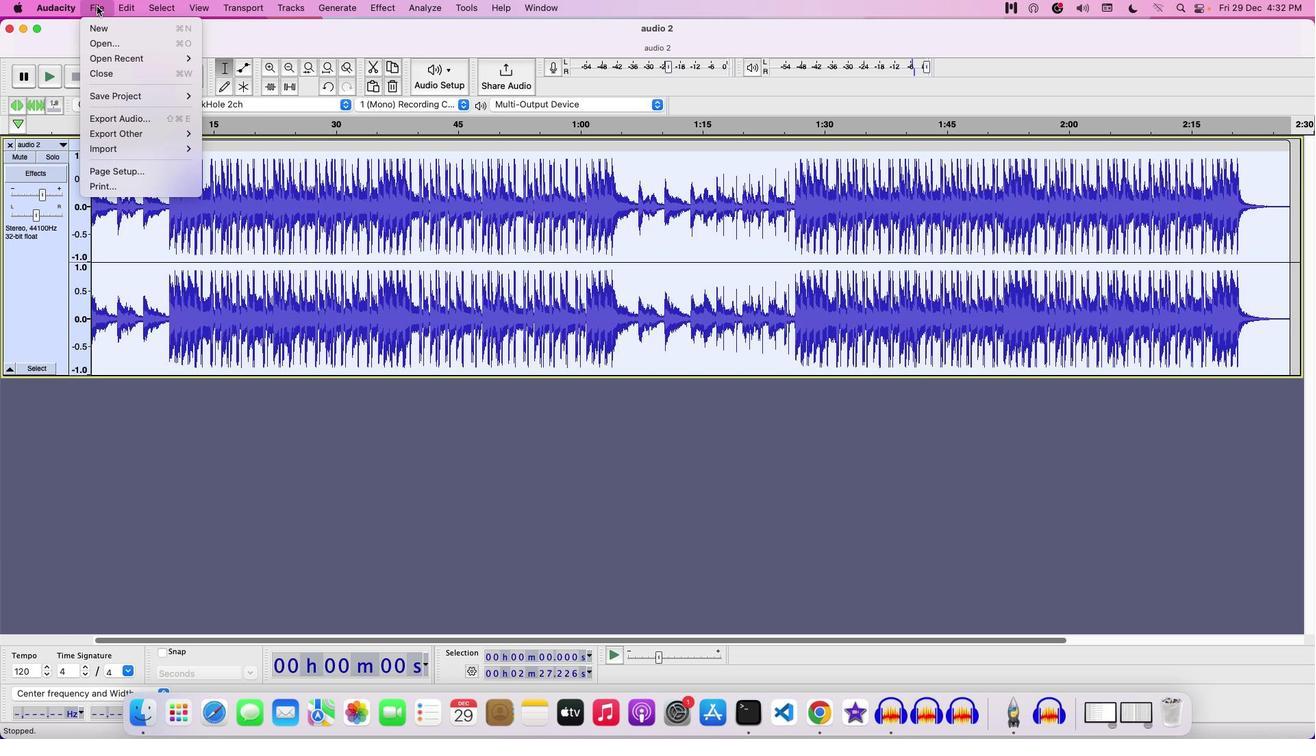 
Action: Mouse moved to (123, 87)
Screenshot: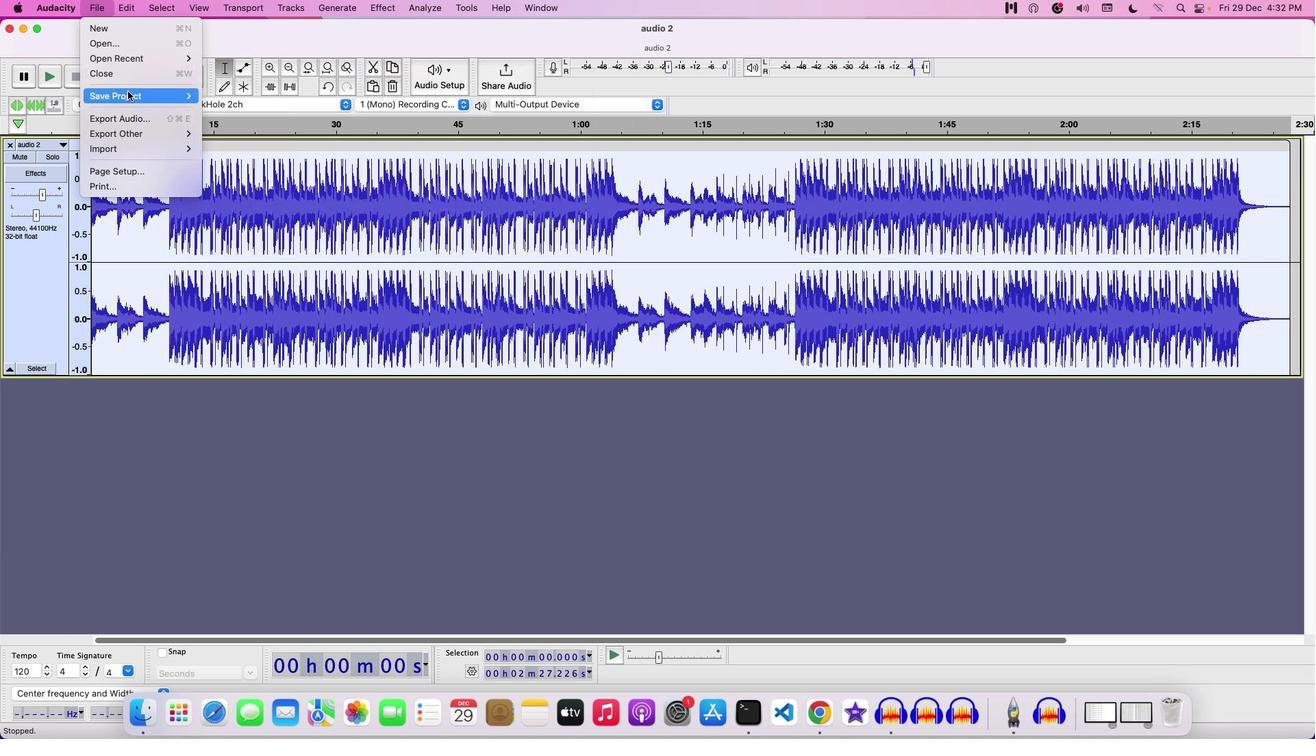 
Action: Mouse pressed left at (123, 87)
Screenshot: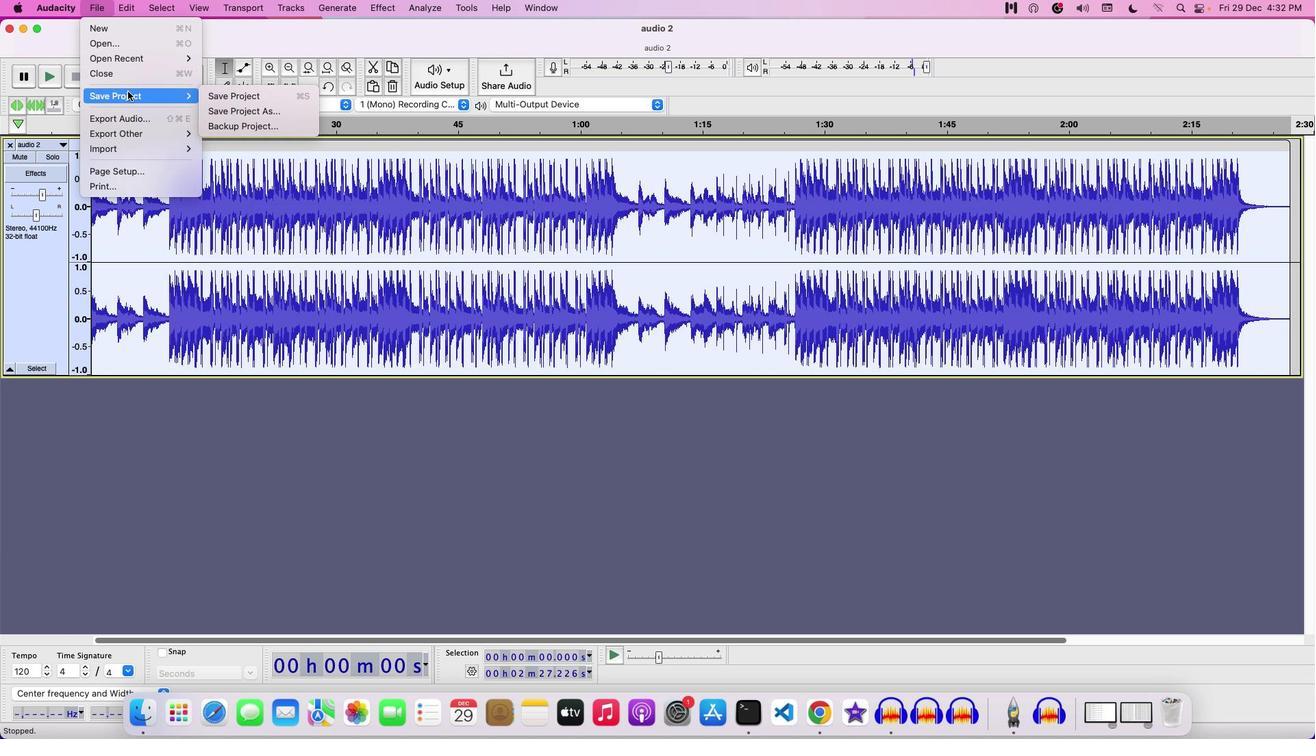 
Action: Mouse moved to (232, 87)
Screenshot: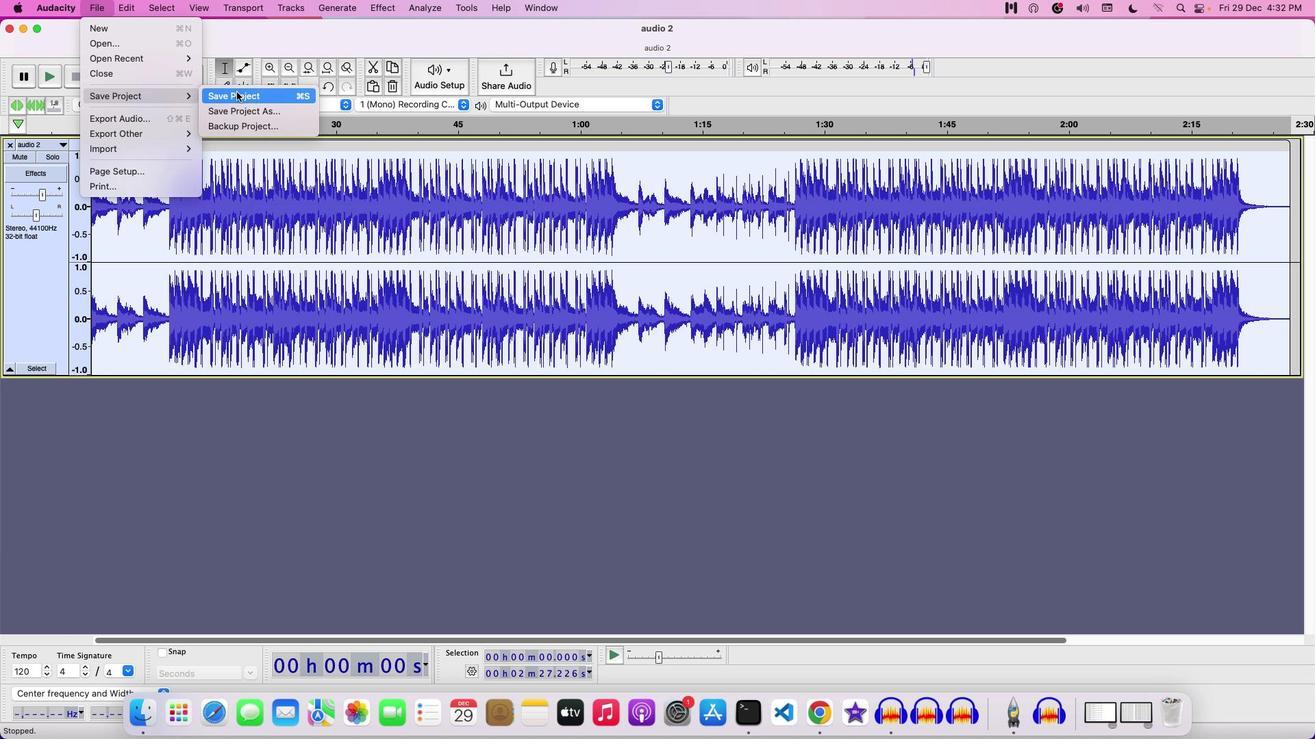 
Action: Mouse pressed left at (232, 87)
Screenshot: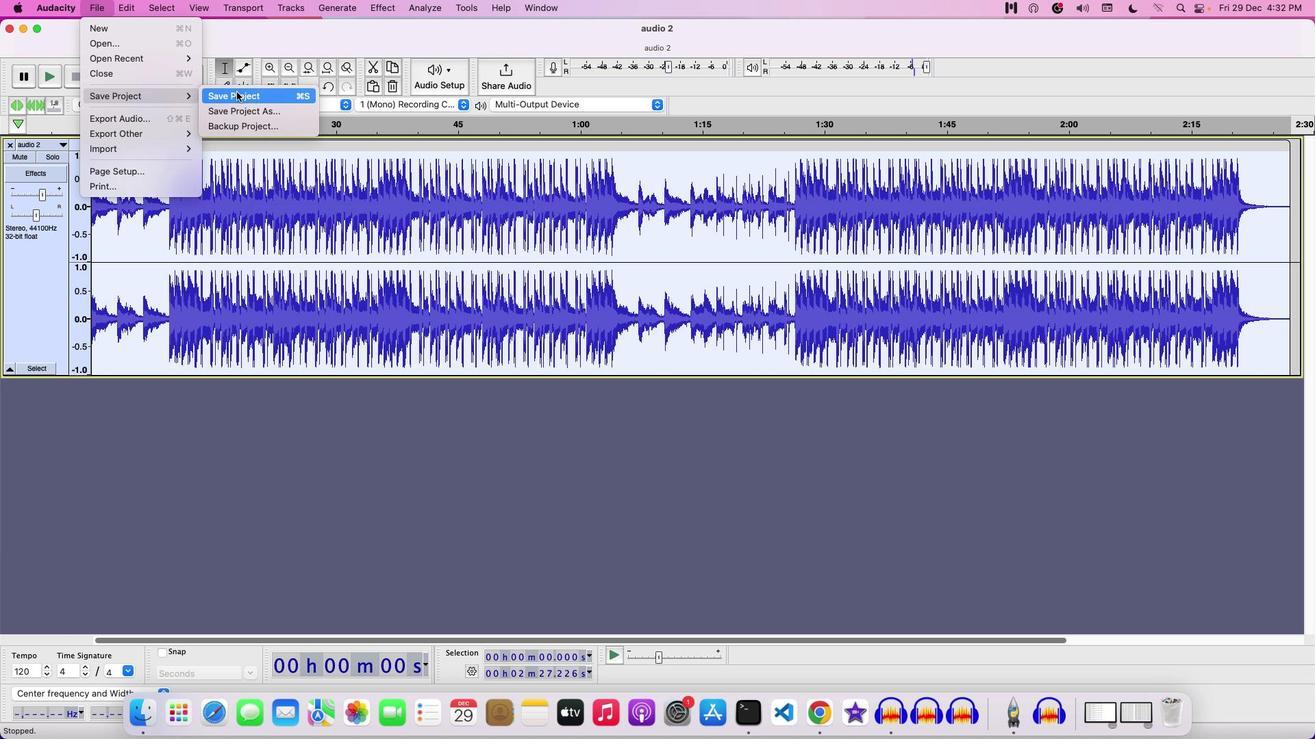 
Action: Mouse moved to (620, 207)
Screenshot: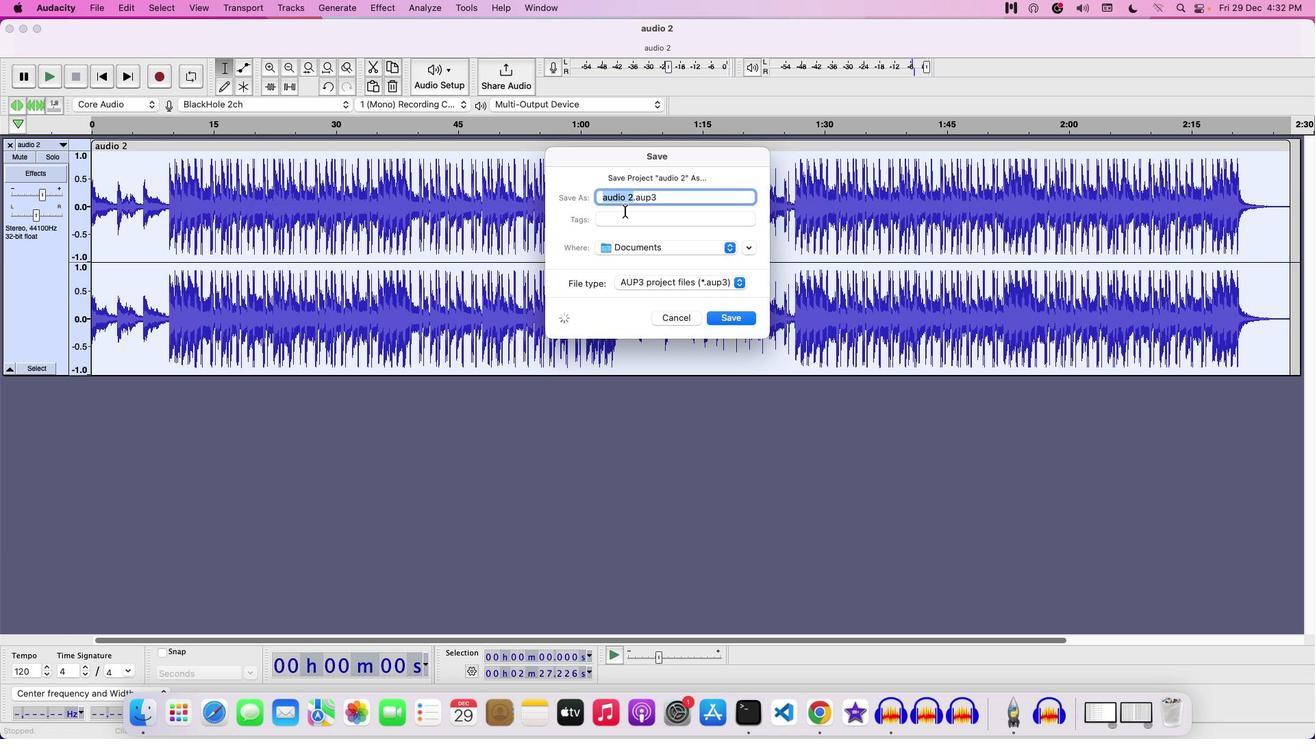 
Action: Key pressed Key.backspace'F''I''L''E'Key.space'C''O''N''V''E''R''T''E''D'Key.space'T''O'Key.space'A''I''I''F'Key.backspaceKey.backspace'F''F'Key.space'F''O''R''M''A'
Screenshot: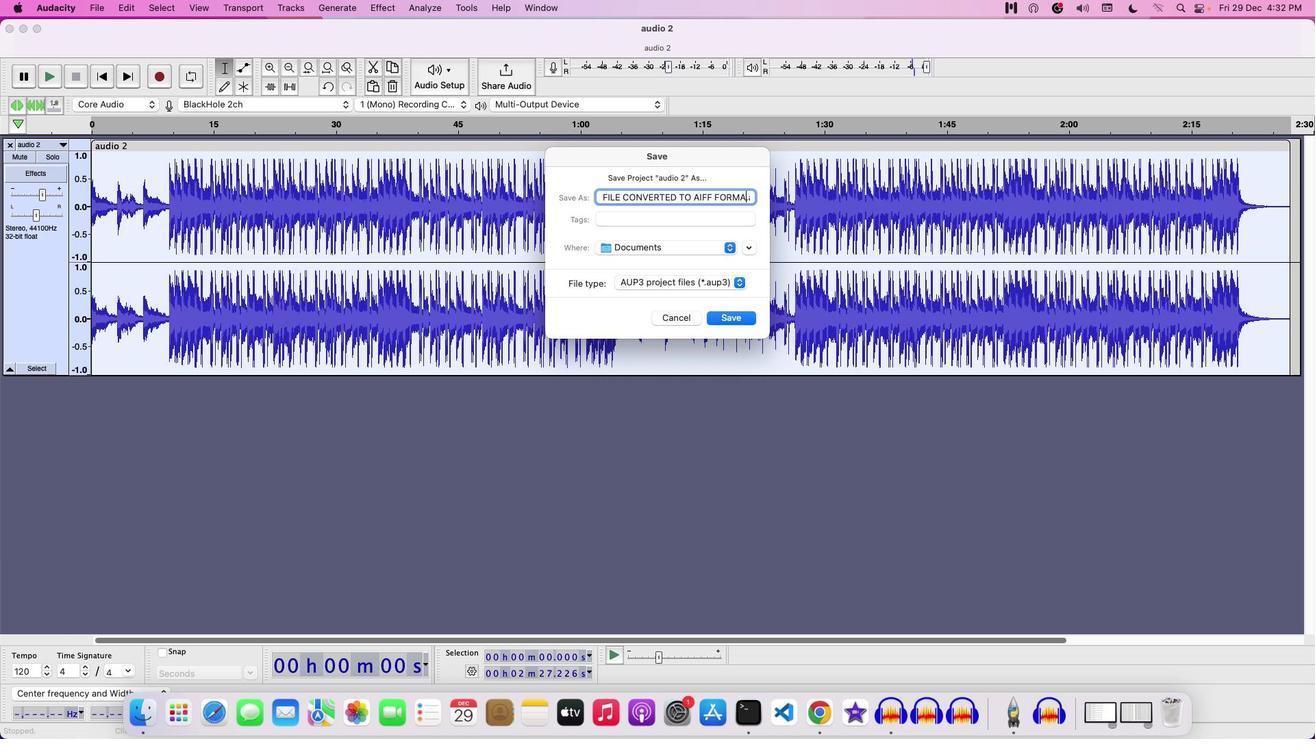 
Action: Mouse moved to (639, 189)
Screenshot: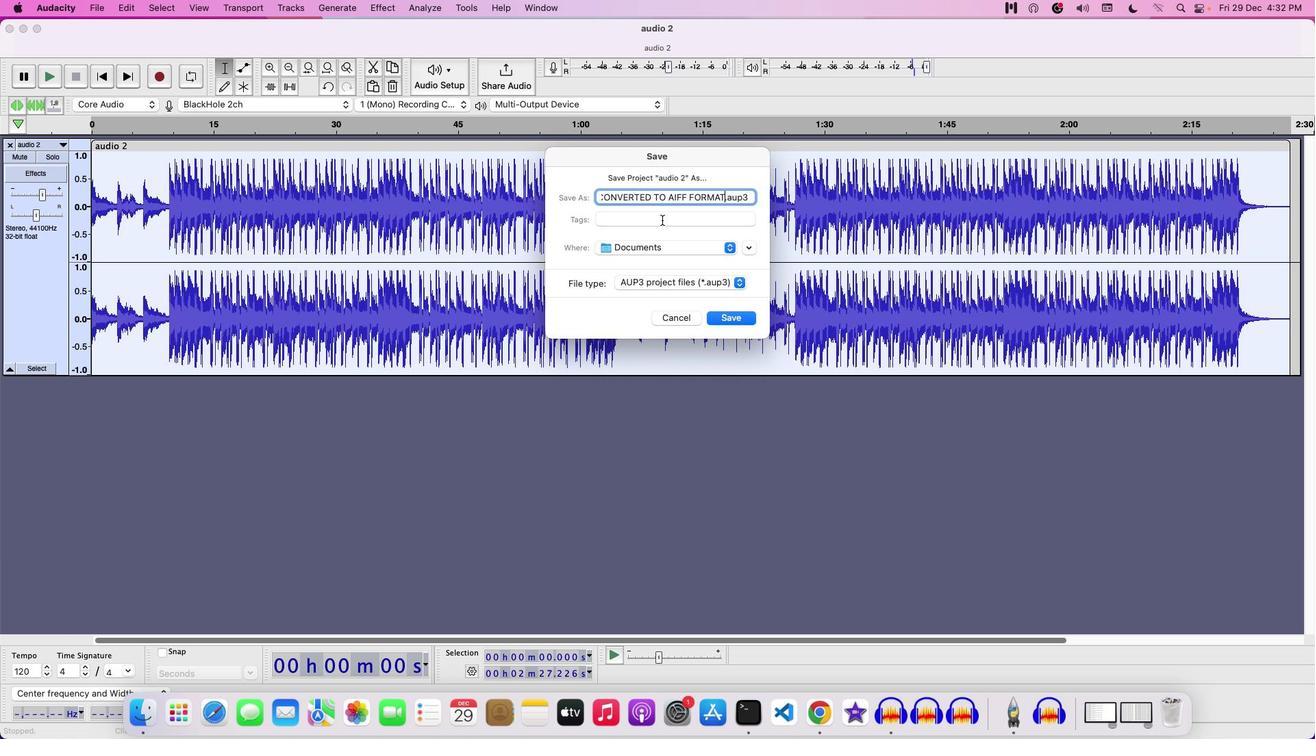
Action: Key pressed 'T'
Screenshot: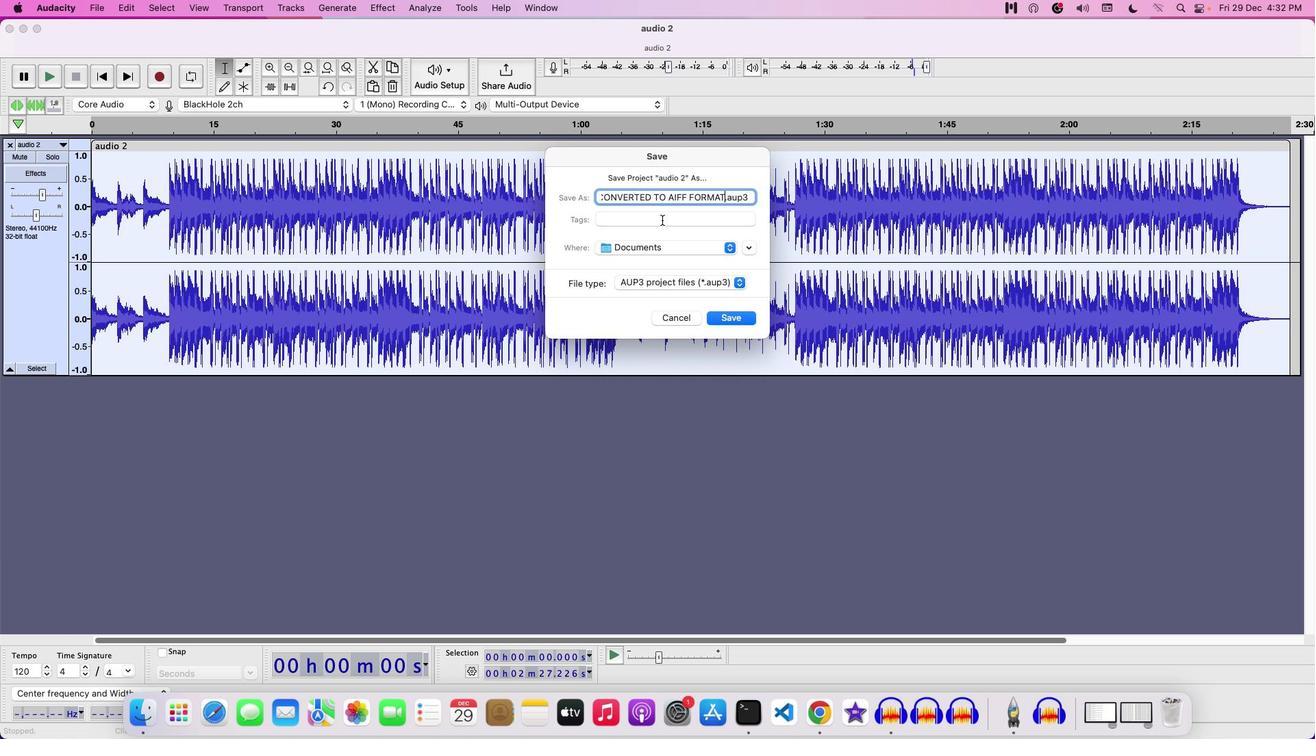 
Action: Mouse moved to (723, 315)
Screenshot: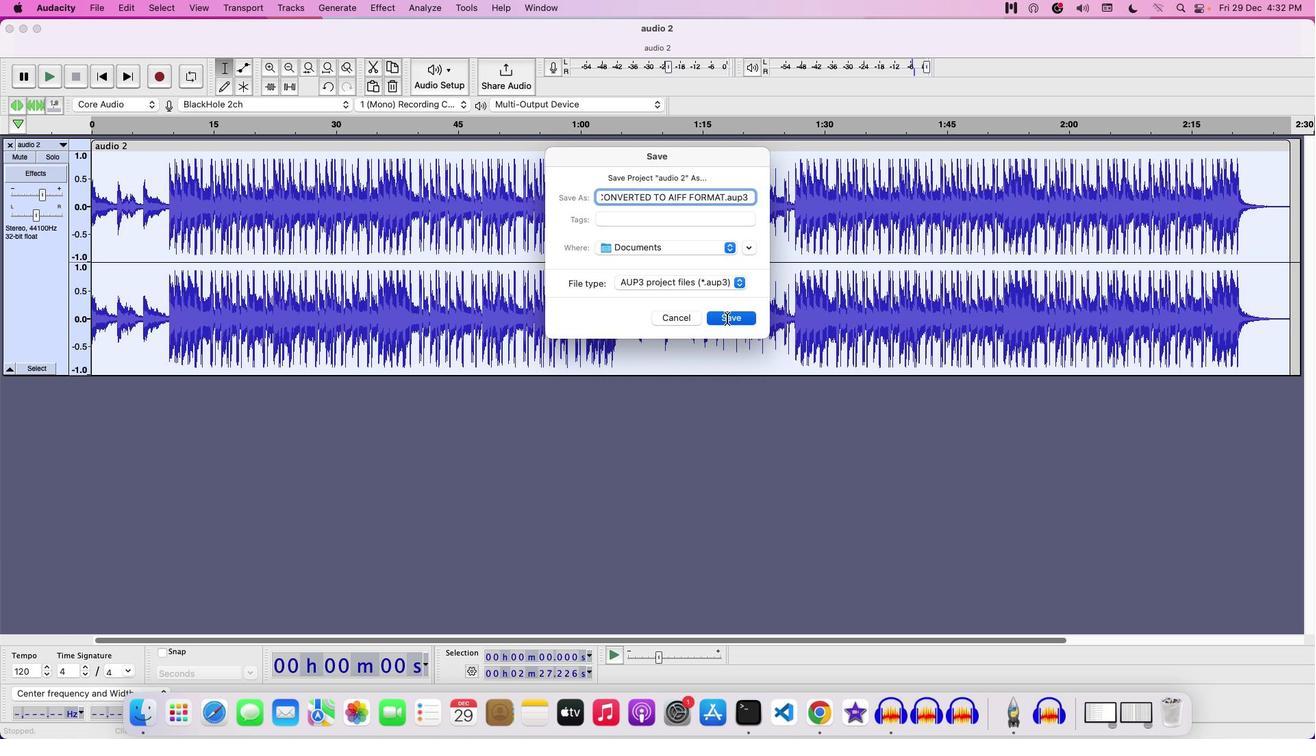
Action: Mouse pressed left at (723, 315)
Screenshot: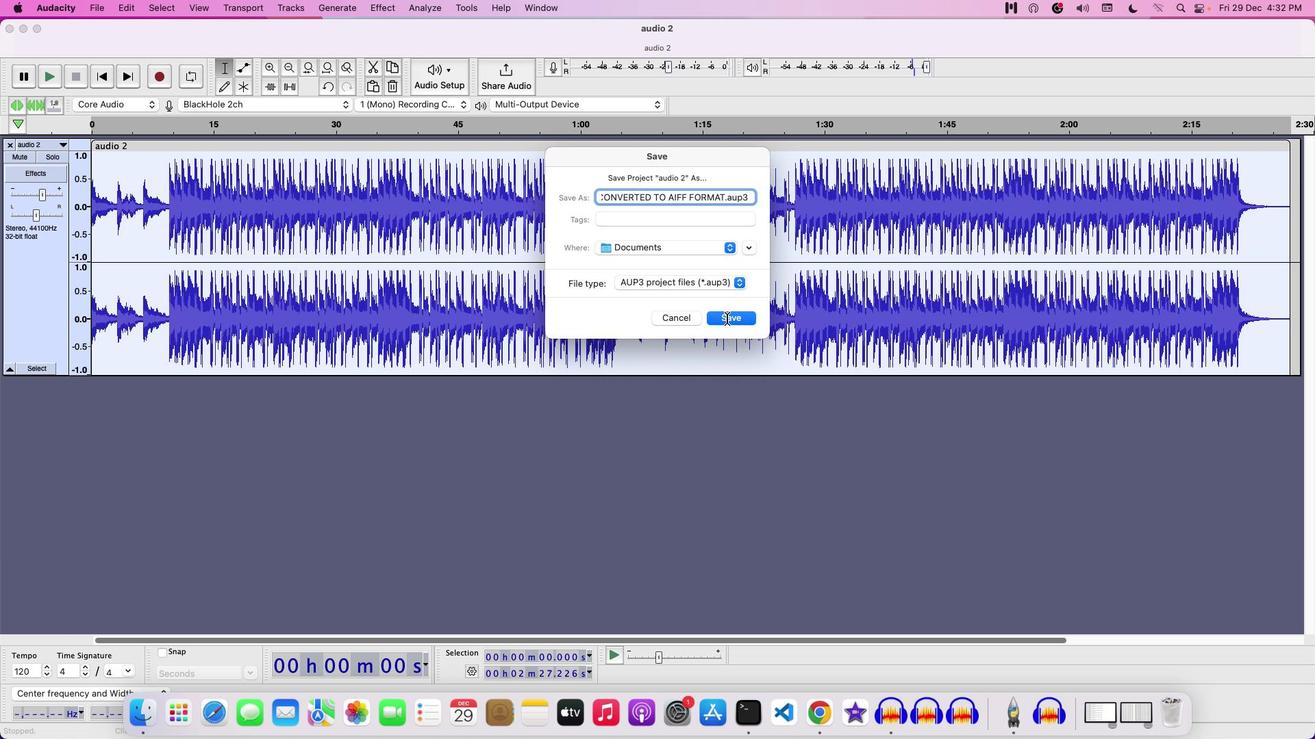 
Action: Key pressed Key.space
Screenshot: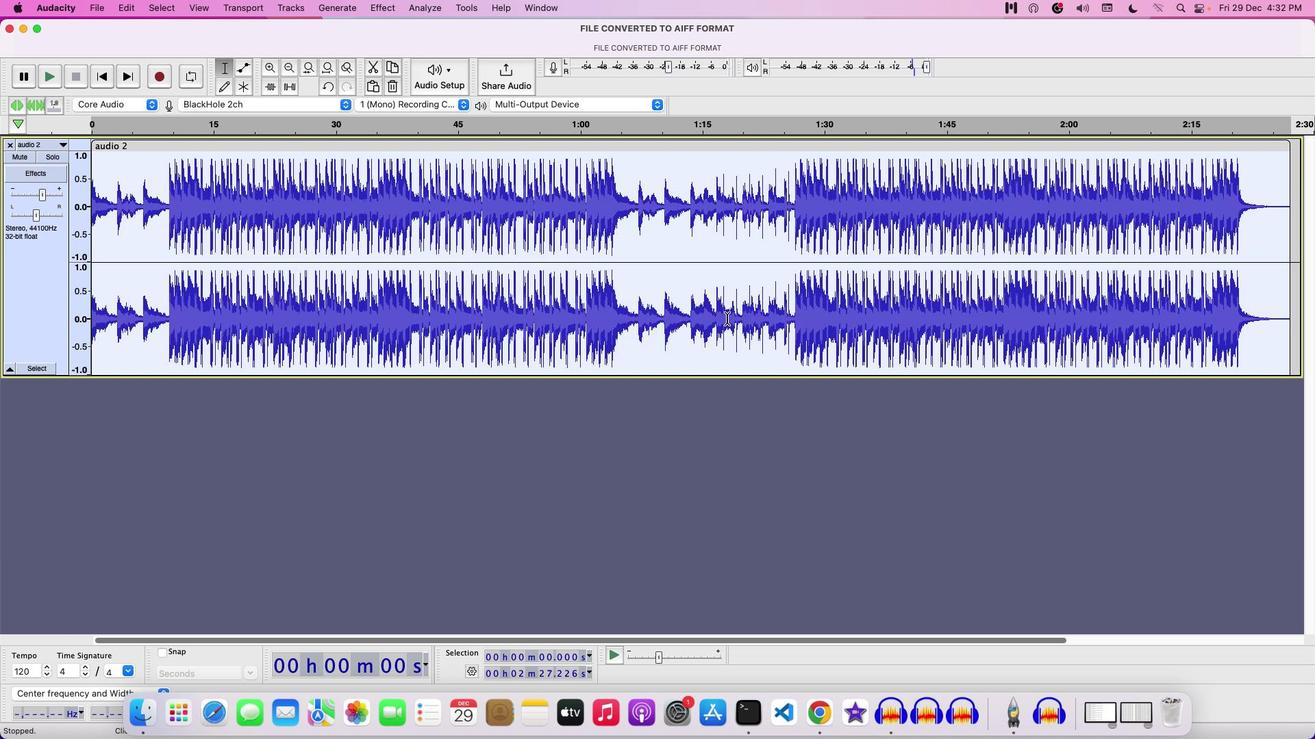 
